 Task: Find connections with filter location Mayen with filter topic #Socialmediaadvertisingwith filter profile language Spanish with filter current company Honda Motorcycle & Scooter India Pvt. Ltd. with filter school Thakur Institute of Management Studies and Research with filter industry Bed-and-Breakfasts, Hostels, Homestays with filter service category Nonprofit Consulting with filter keywords title Title Researcher
Action: Mouse moved to (515, 51)
Screenshot: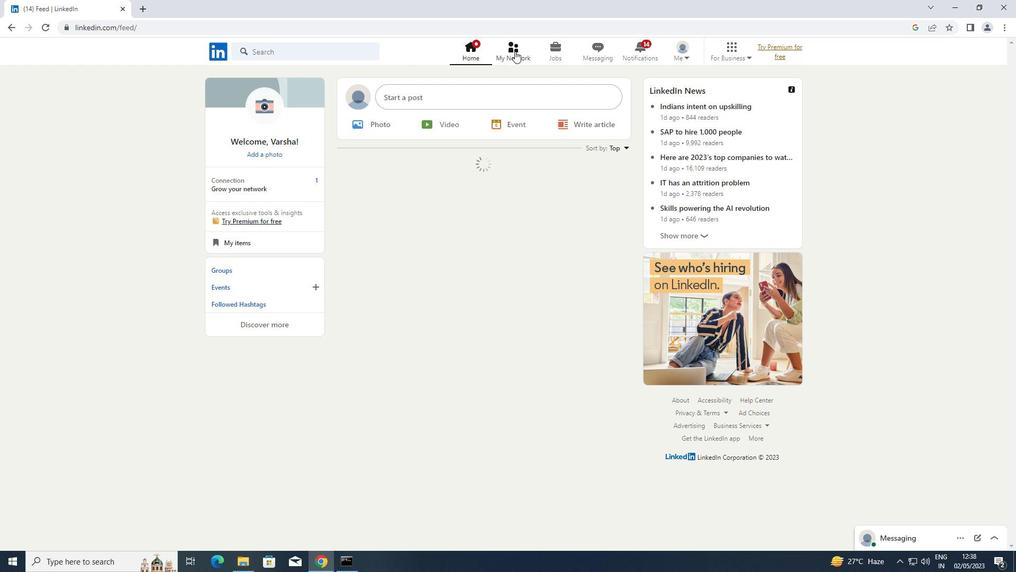 
Action: Mouse pressed left at (515, 51)
Screenshot: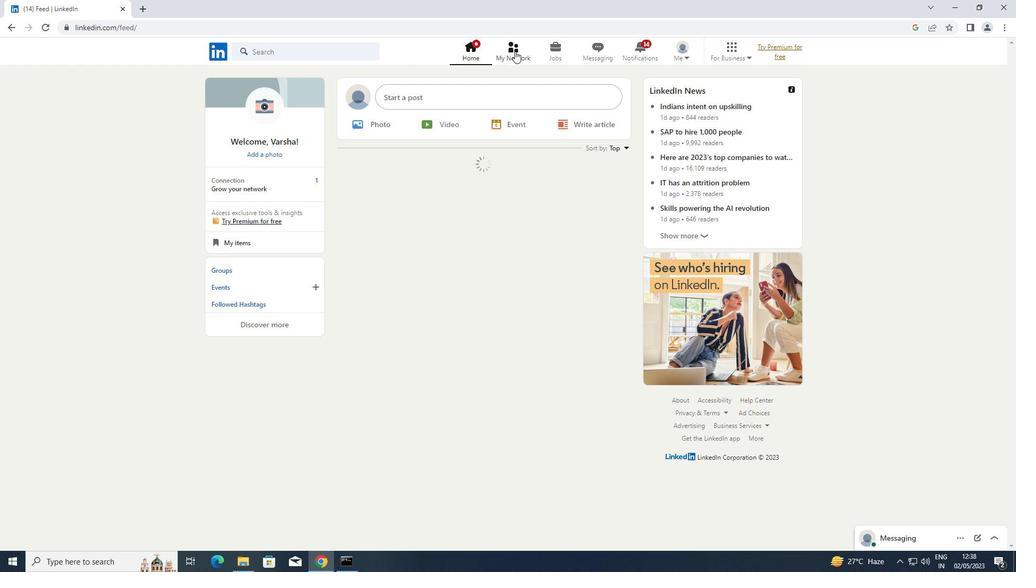 
Action: Mouse moved to (251, 114)
Screenshot: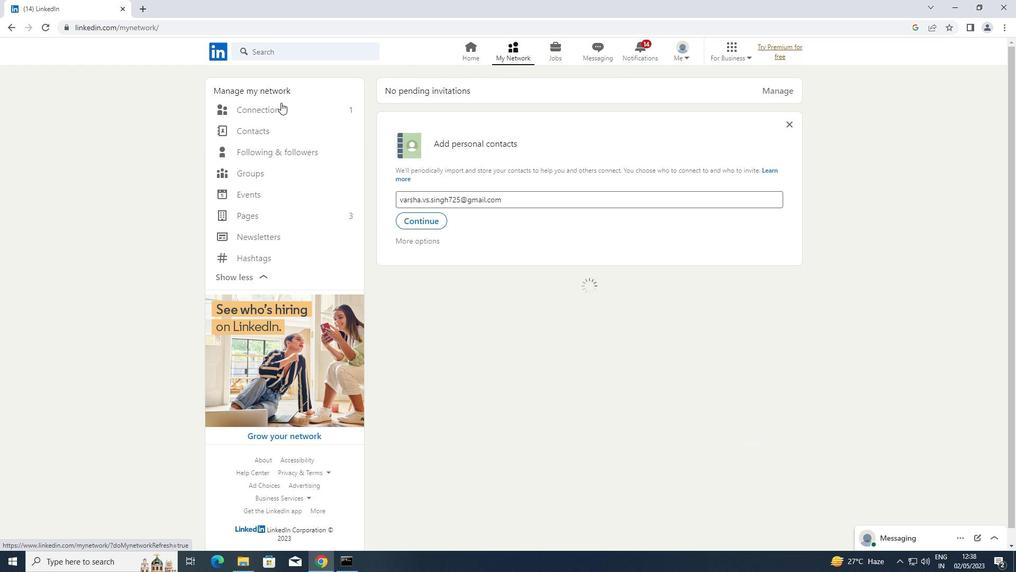 
Action: Mouse pressed left at (251, 114)
Screenshot: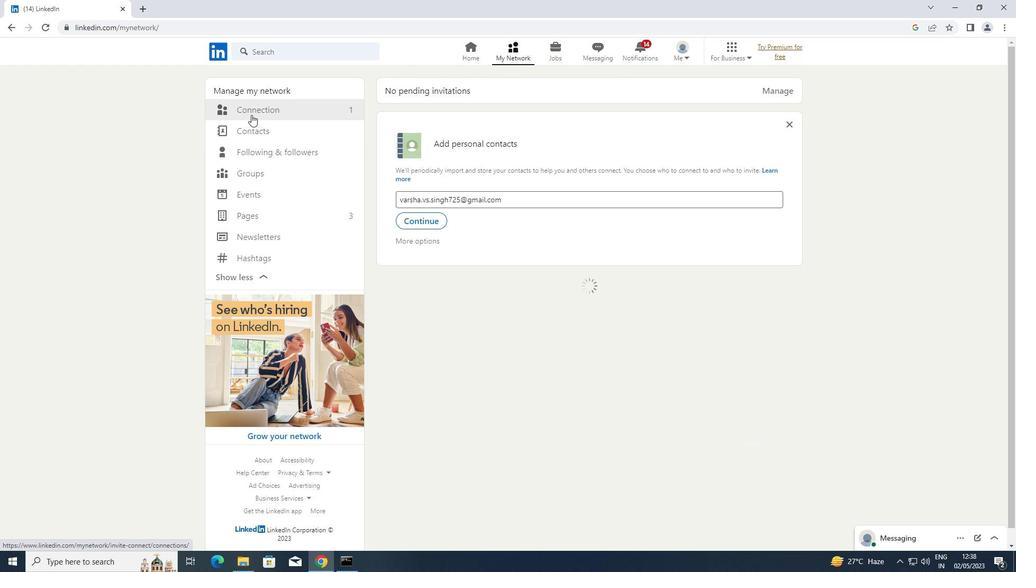 
Action: Mouse moved to (595, 109)
Screenshot: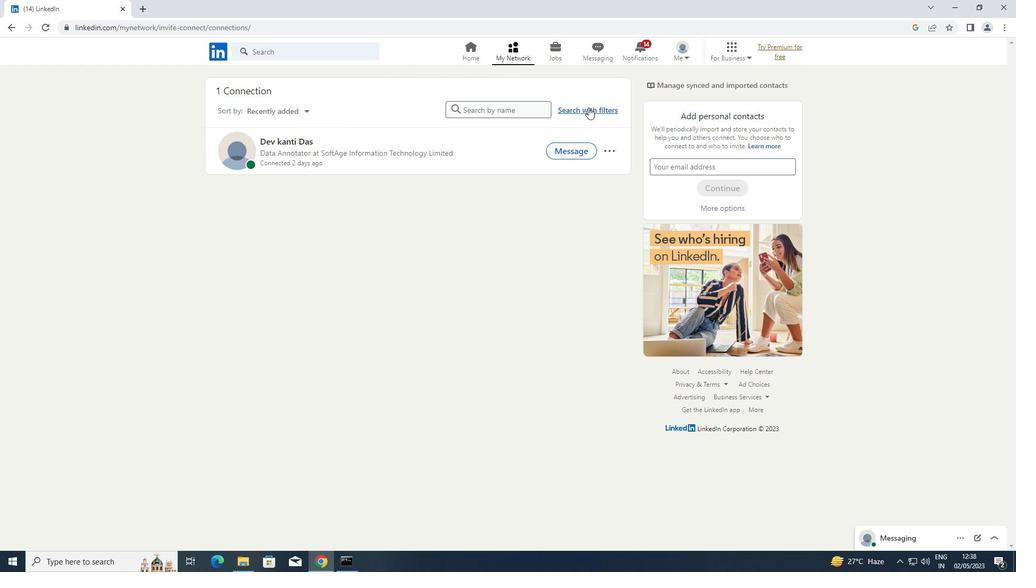 
Action: Mouse pressed left at (595, 109)
Screenshot: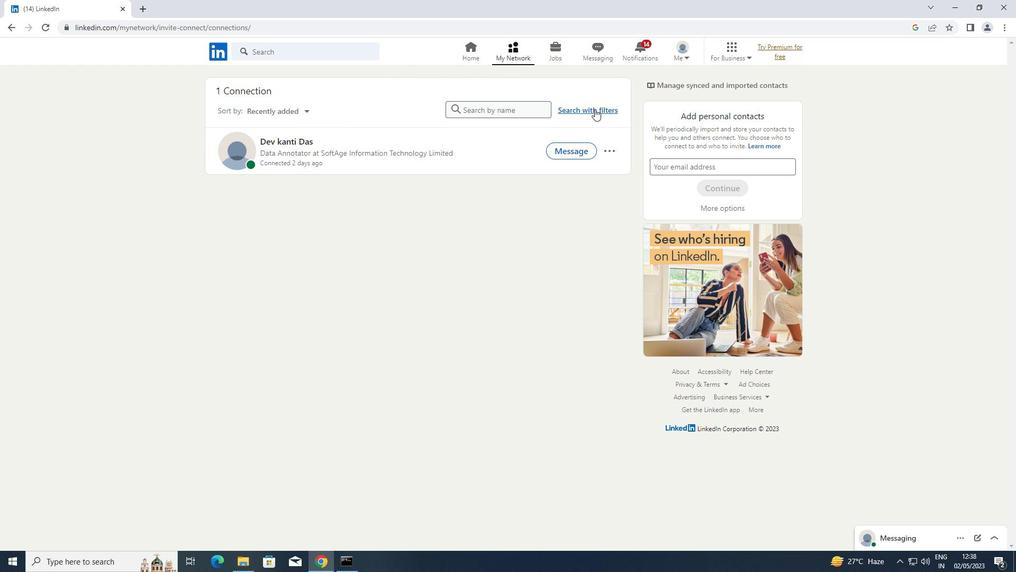 
Action: Mouse moved to (536, 78)
Screenshot: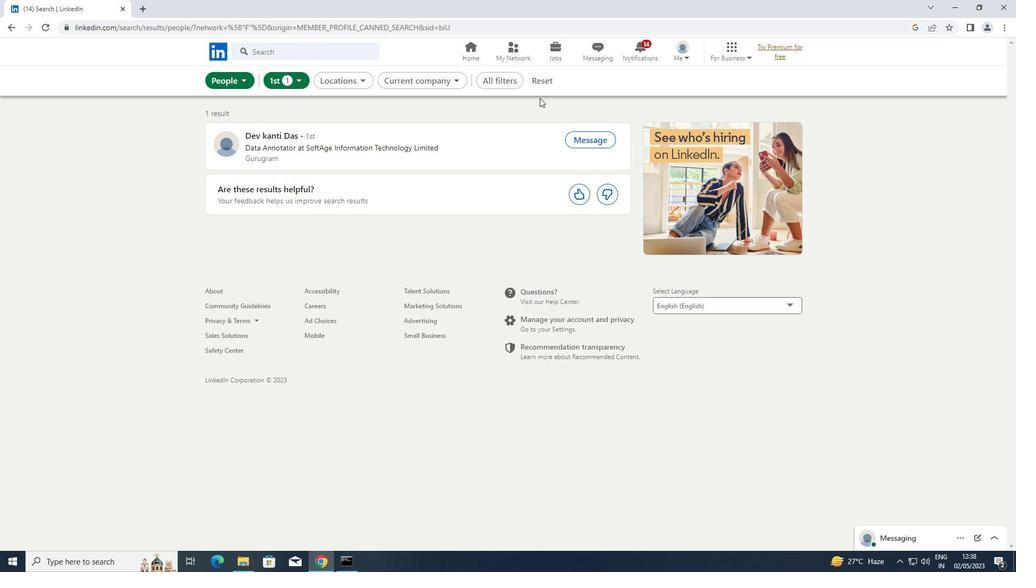 
Action: Mouse pressed left at (536, 78)
Screenshot: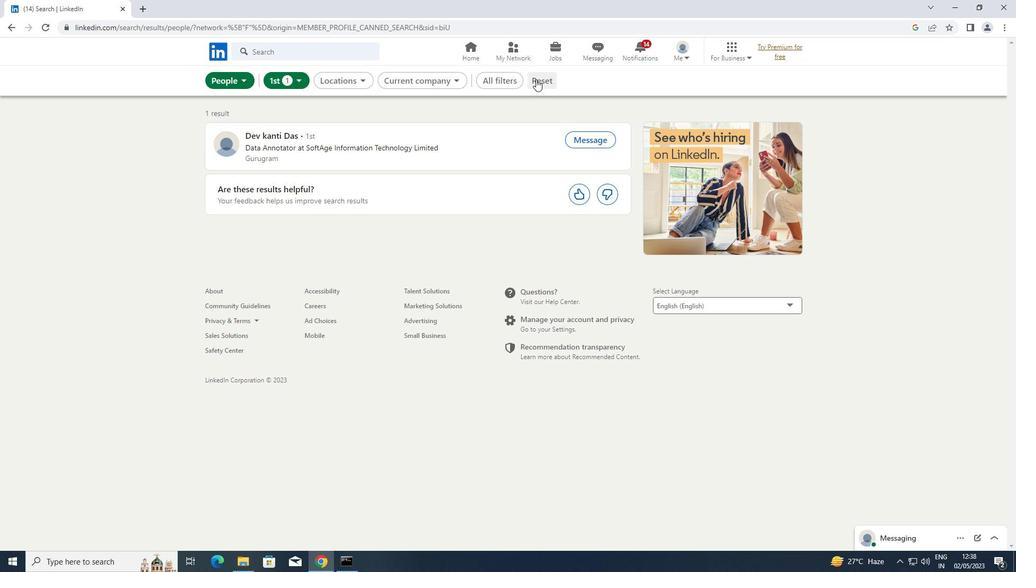 
Action: Mouse moved to (534, 78)
Screenshot: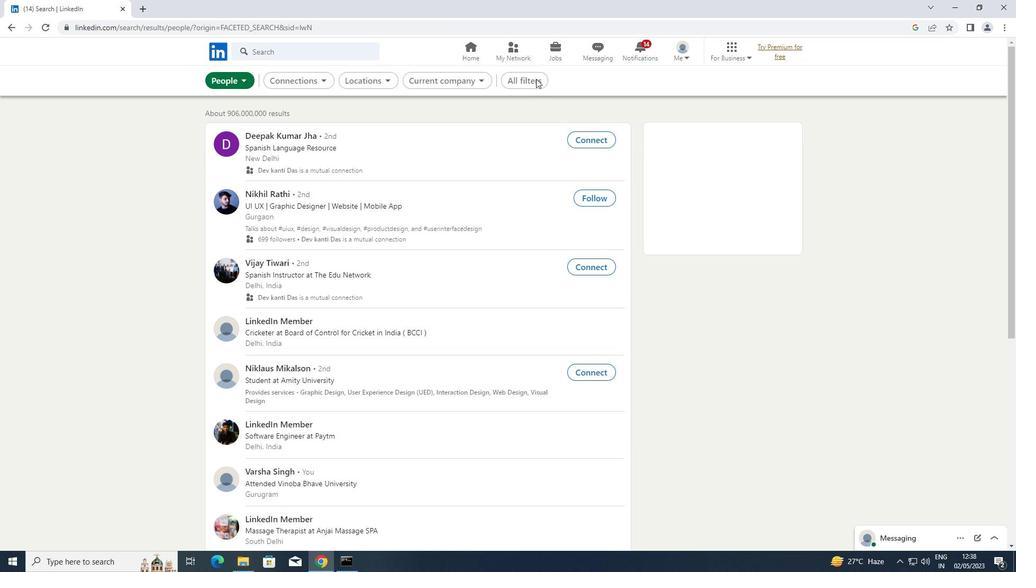 
Action: Mouse pressed left at (534, 78)
Screenshot: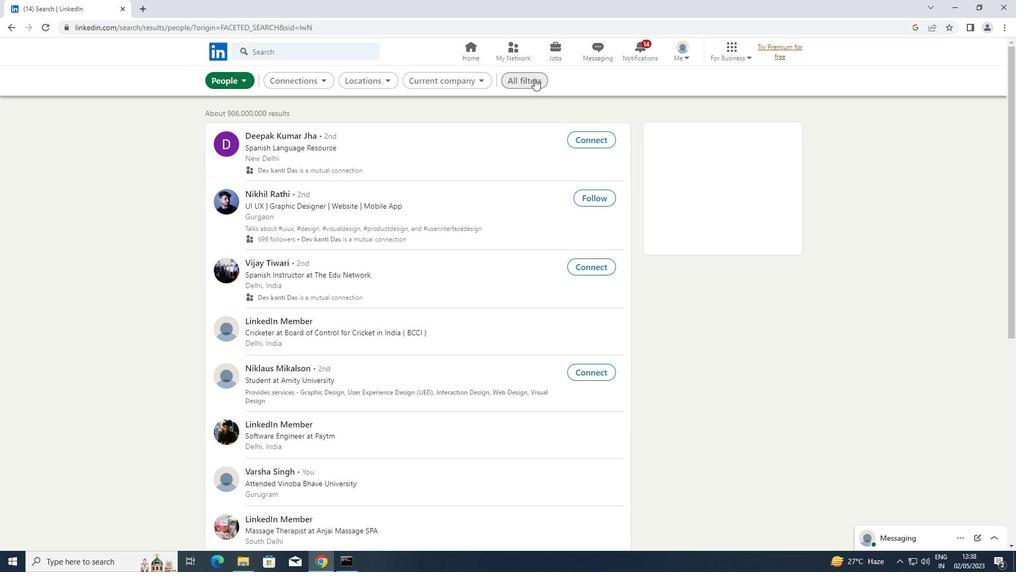 
Action: Mouse moved to (809, 226)
Screenshot: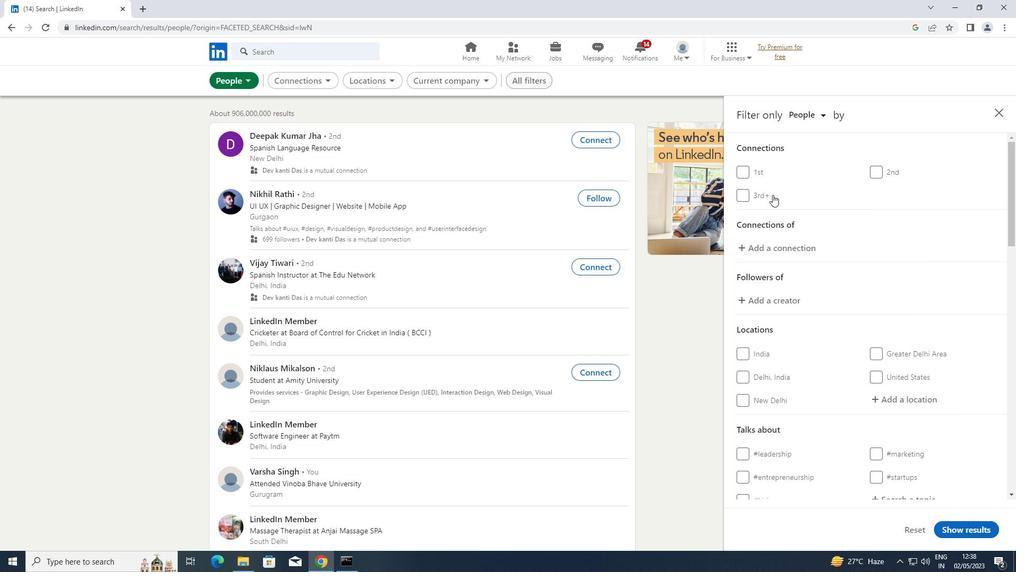 
Action: Mouse scrolled (809, 225) with delta (0, 0)
Screenshot: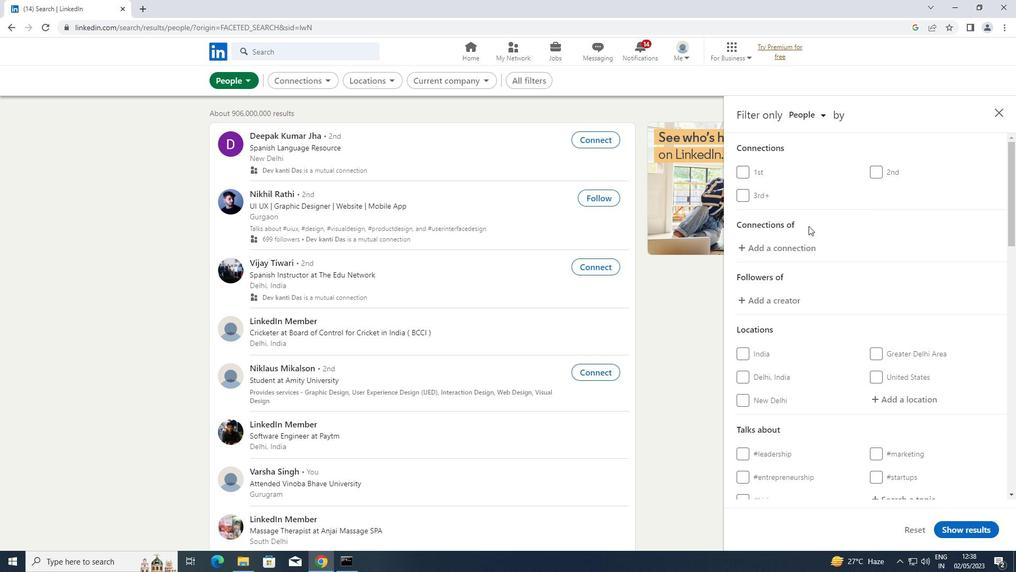 
Action: Mouse scrolled (809, 225) with delta (0, 0)
Screenshot: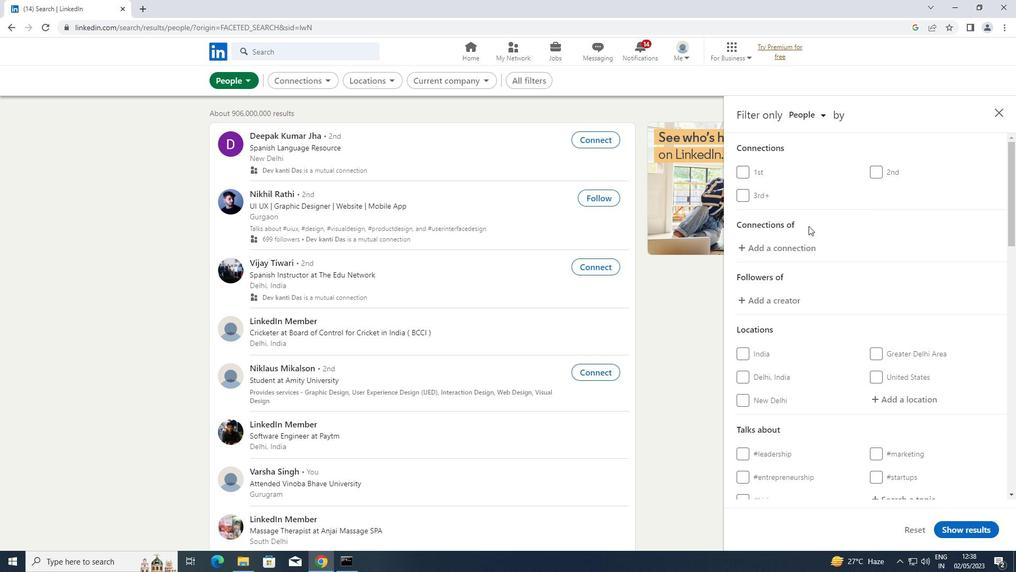 
Action: Mouse moved to (903, 293)
Screenshot: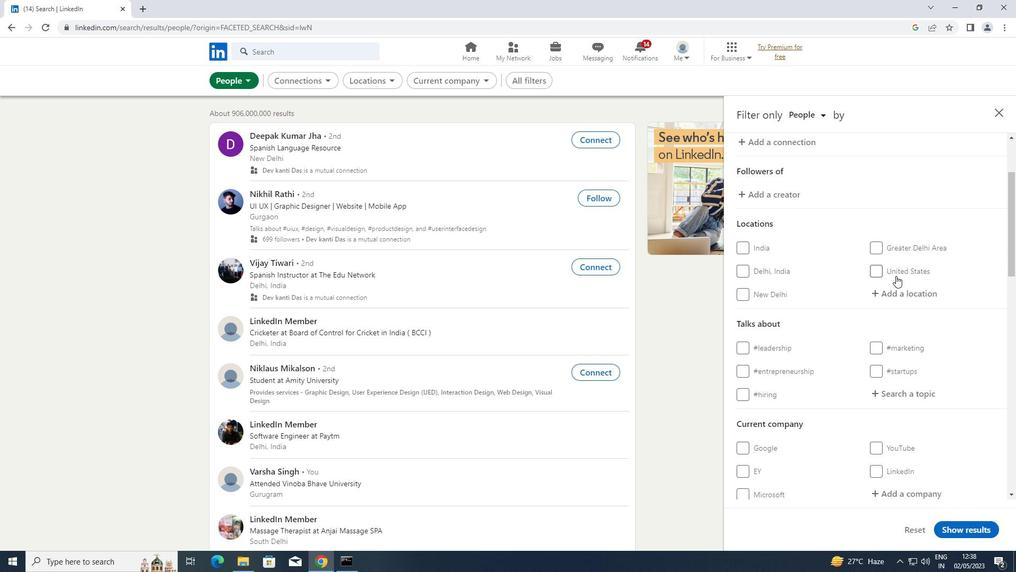 
Action: Mouse pressed left at (903, 293)
Screenshot: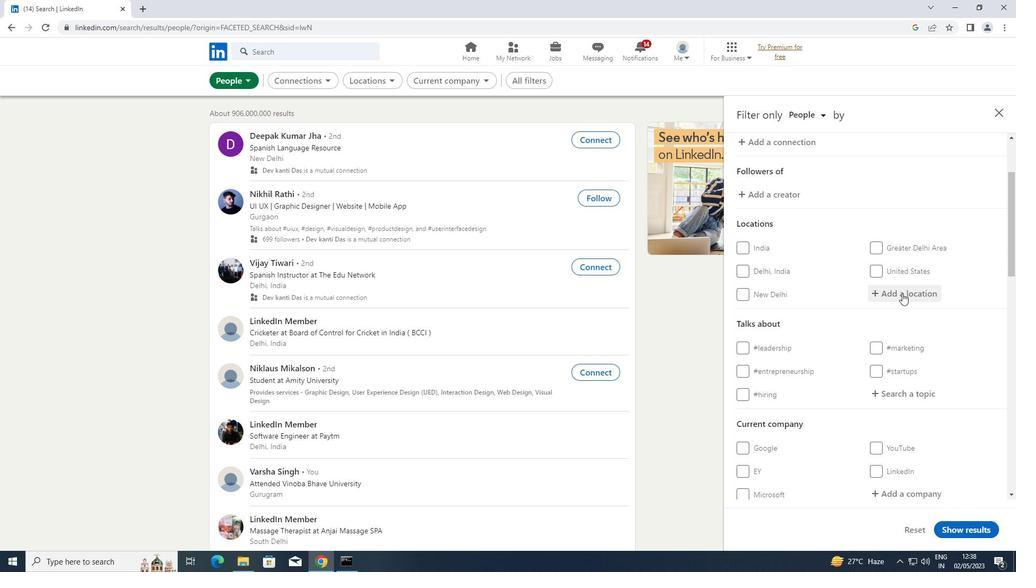 
Action: Key pressed <Key.shift>MAYEN<Key.enter>
Screenshot: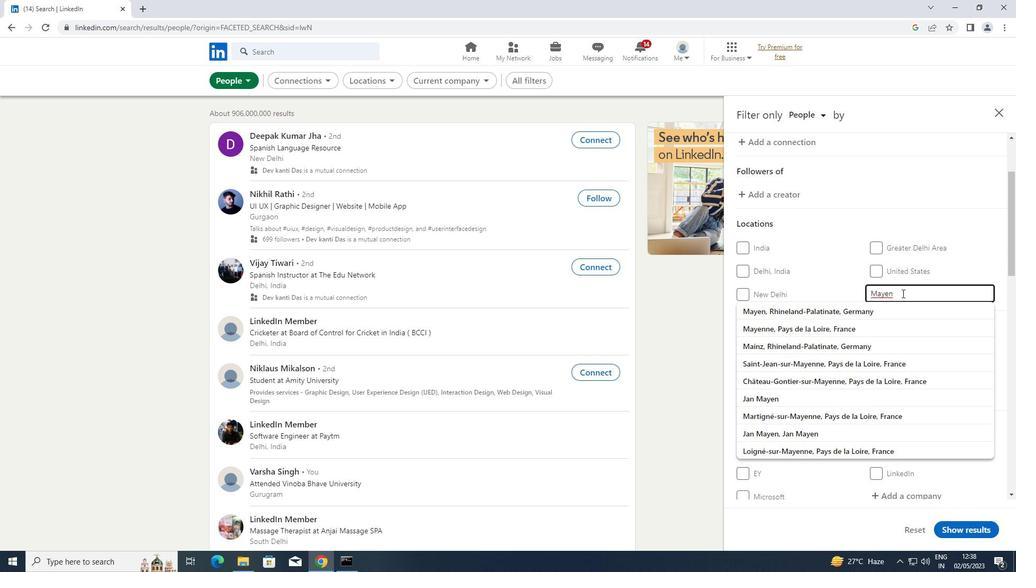 
Action: Mouse moved to (843, 276)
Screenshot: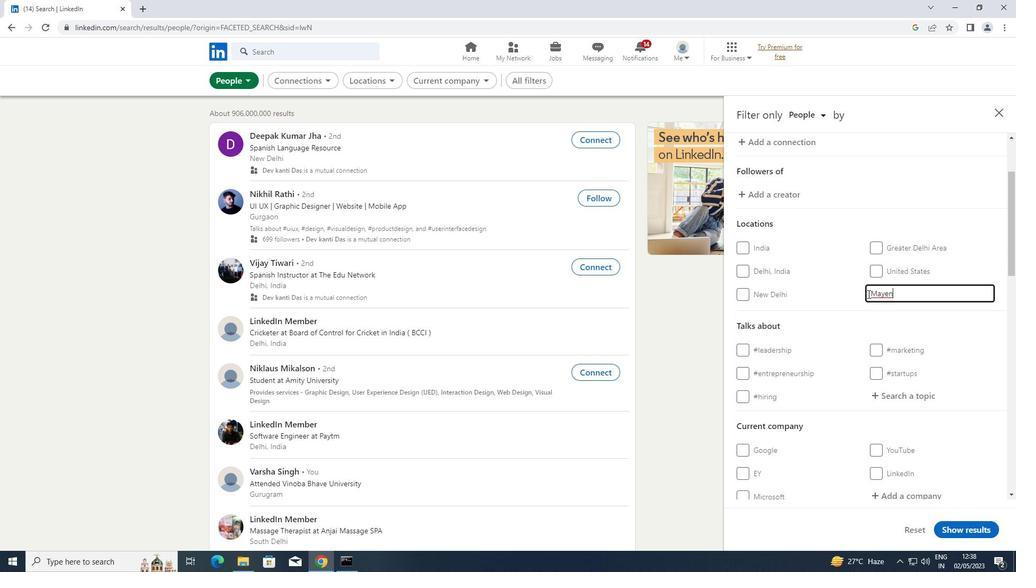 
Action: Mouse scrolled (843, 275) with delta (0, 0)
Screenshot: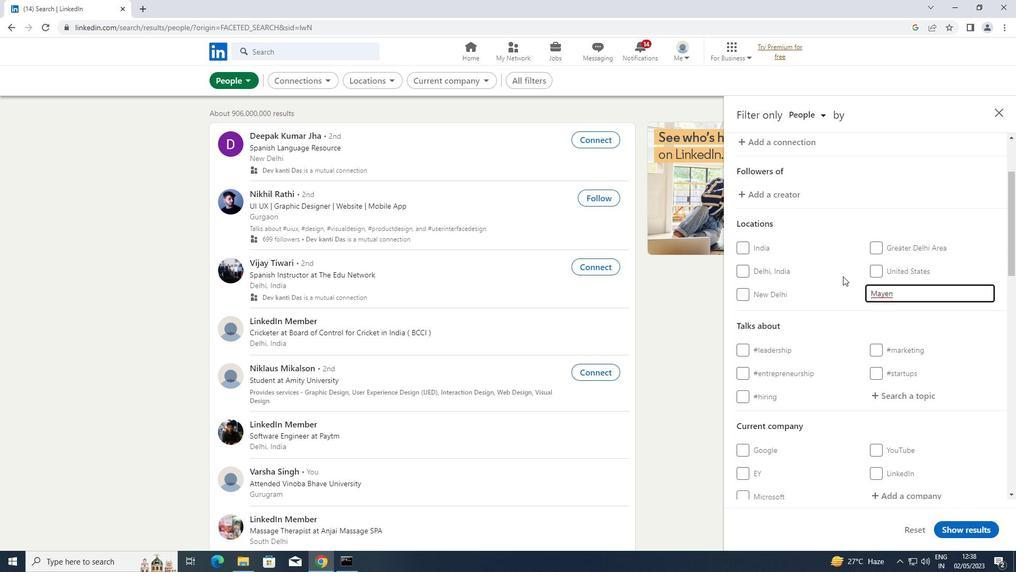 
Action: Mouse scrolled (843, 275) with delta (0, 0)
Screenshot: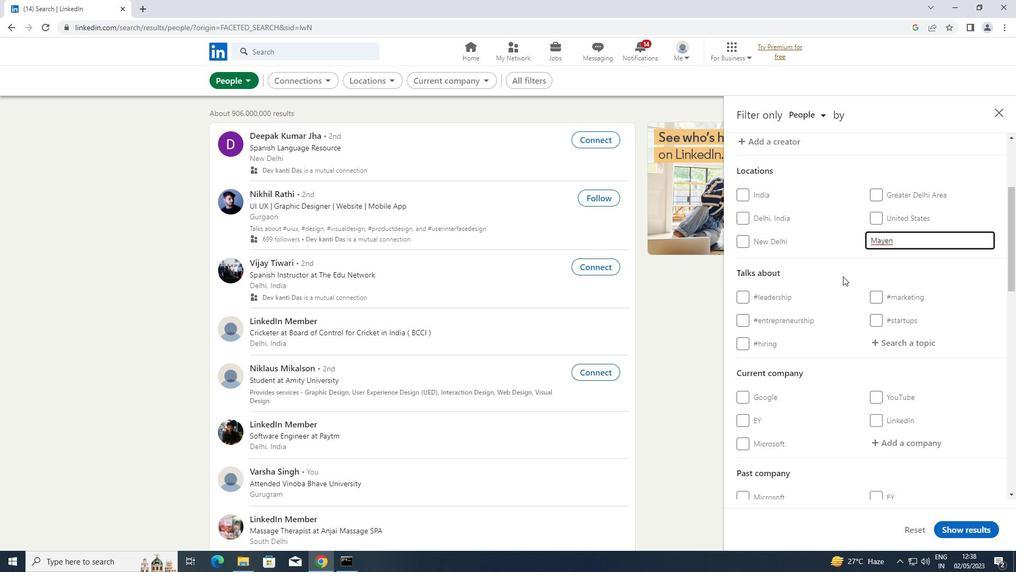
Action: Mouse scrolled (843, 275) with delta (0, 0)
Screenshot: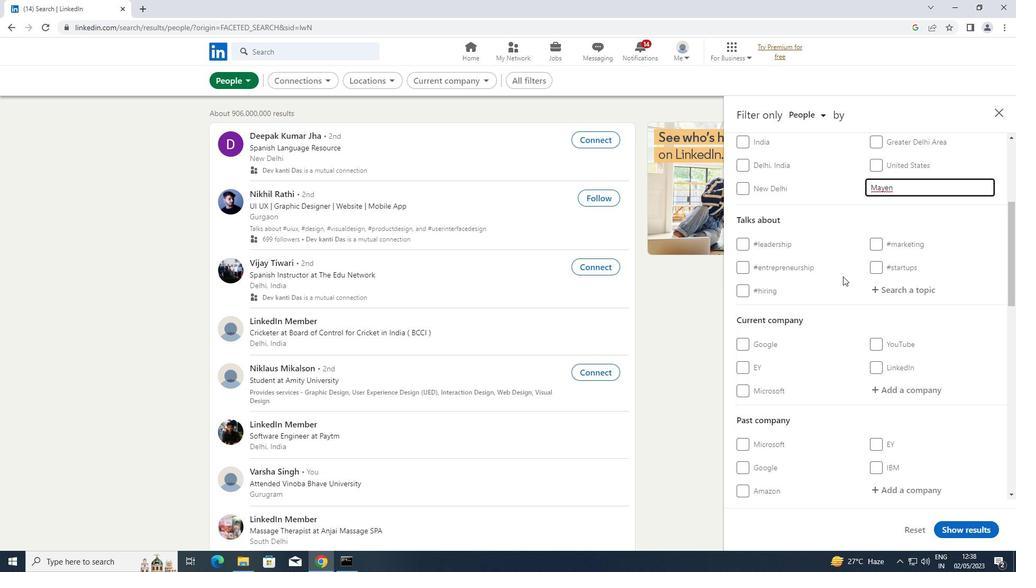 
Action: Mouse moved to (922, 233)
Screenshot: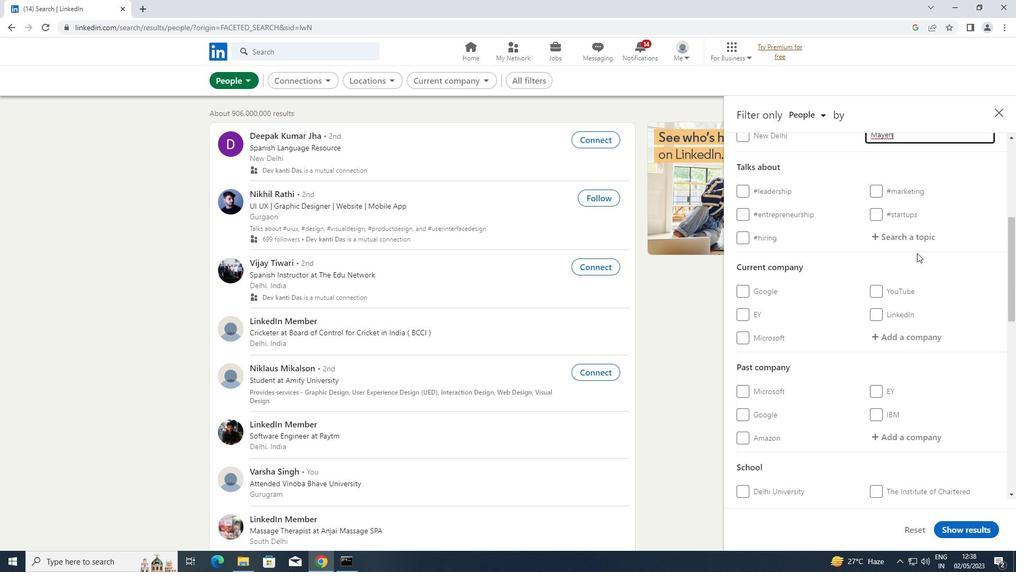 
Action: Mouse pressed left at (922, 233)
Screenshot: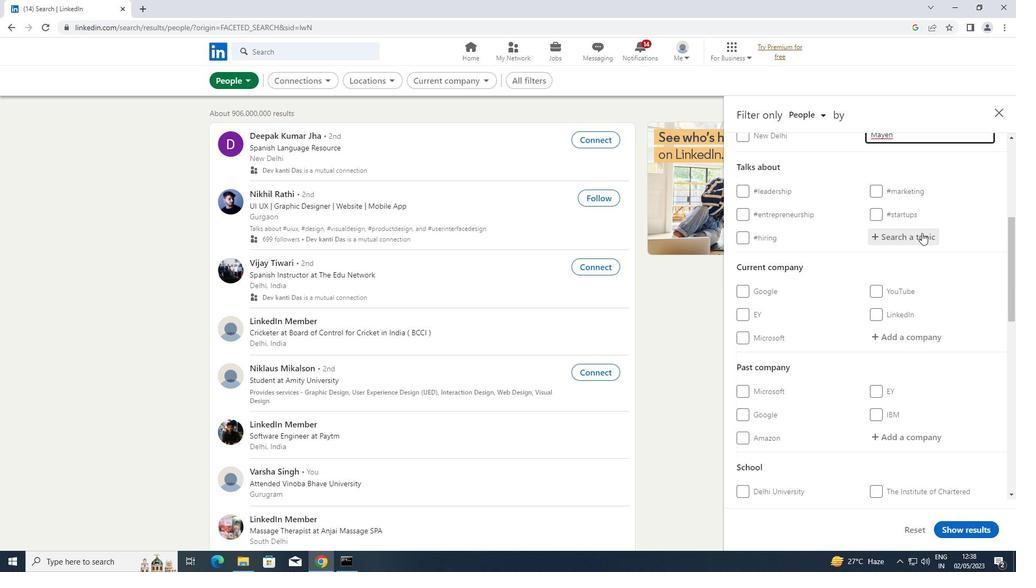 
Action: Key pressed SOCIALMEDIAADVERTI
Screenshot: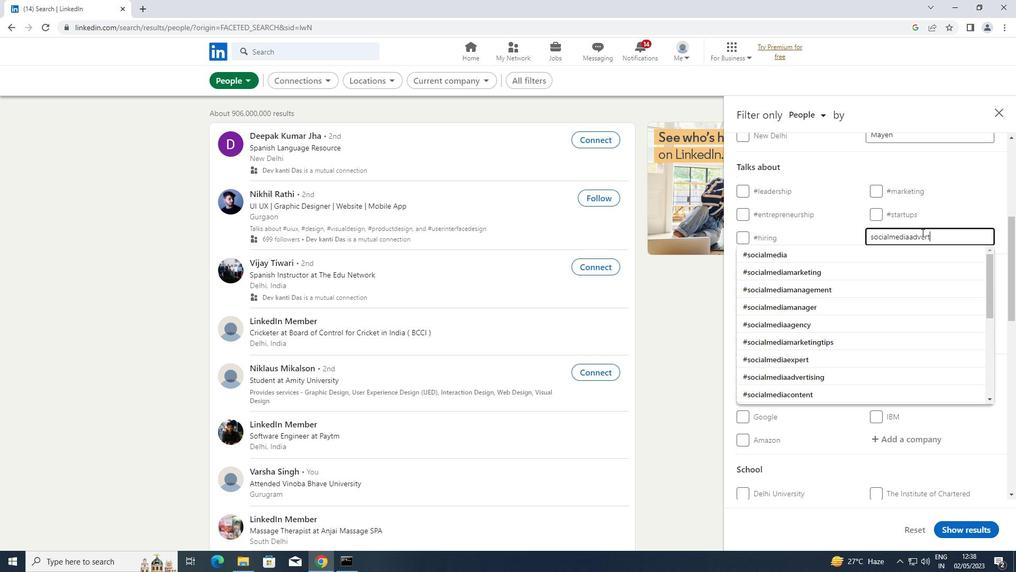 
Action: Mouse moved to (815, 250)
Screenshot: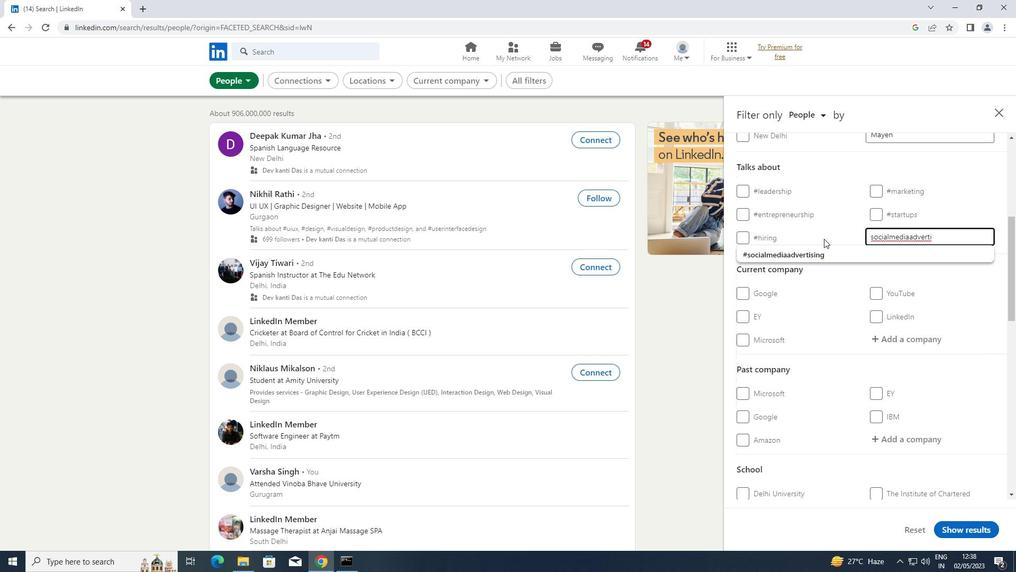 
Action: Mouse pressed left at (815, 250)
Screenshot: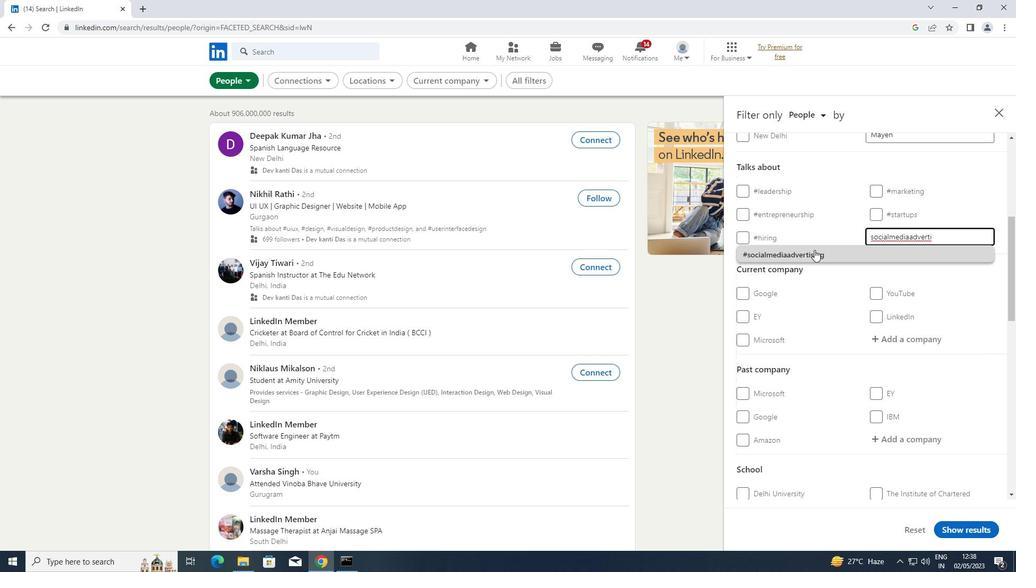 
Action: Mouse moved to (815, 250)
Screenshot: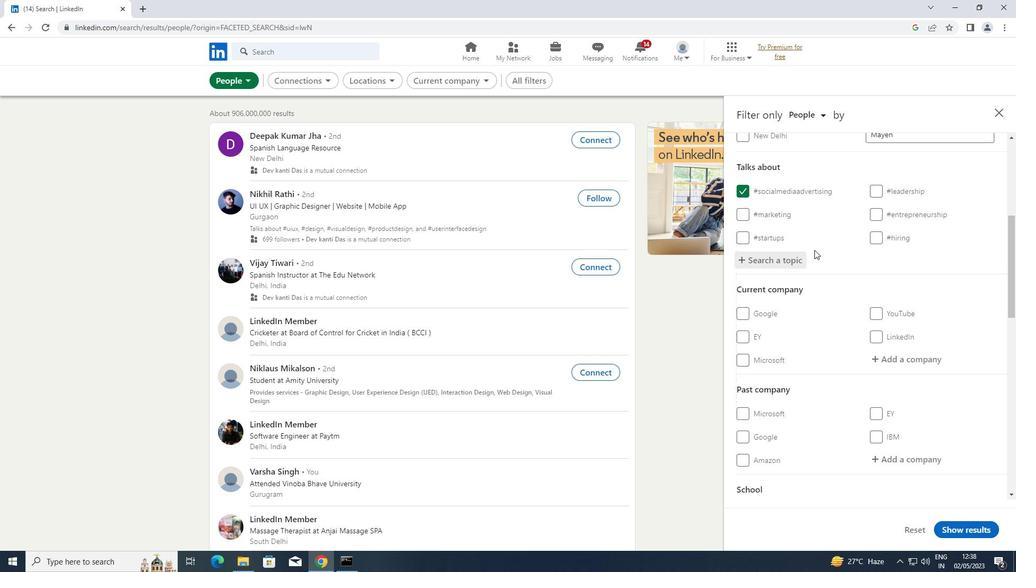 
Action: Mouse scrolled (815, 249) with delta (0, 0)
Screenshot: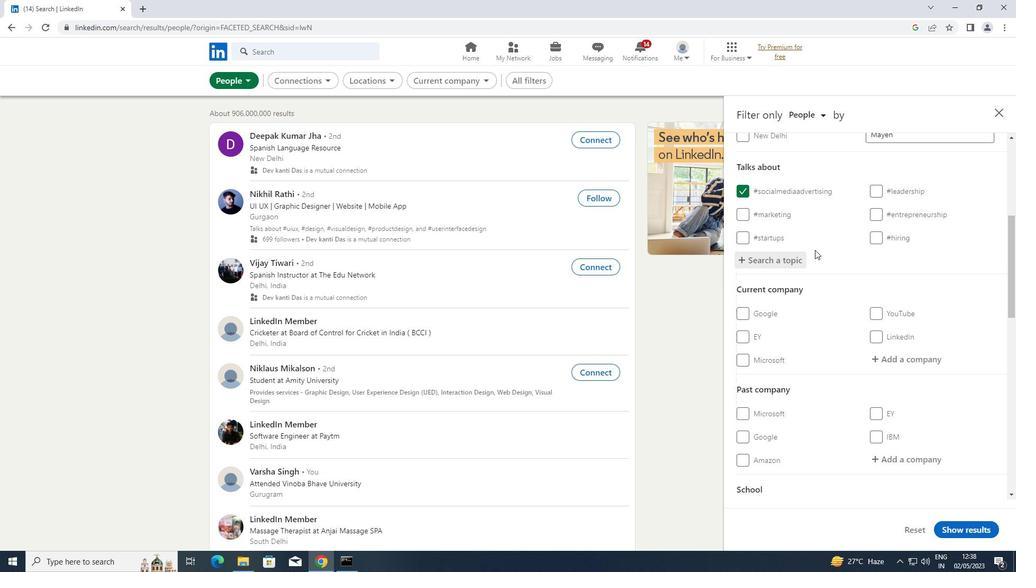
Action: Mouse scrolled (815, 249) with delta (0, 0)
Screenshot: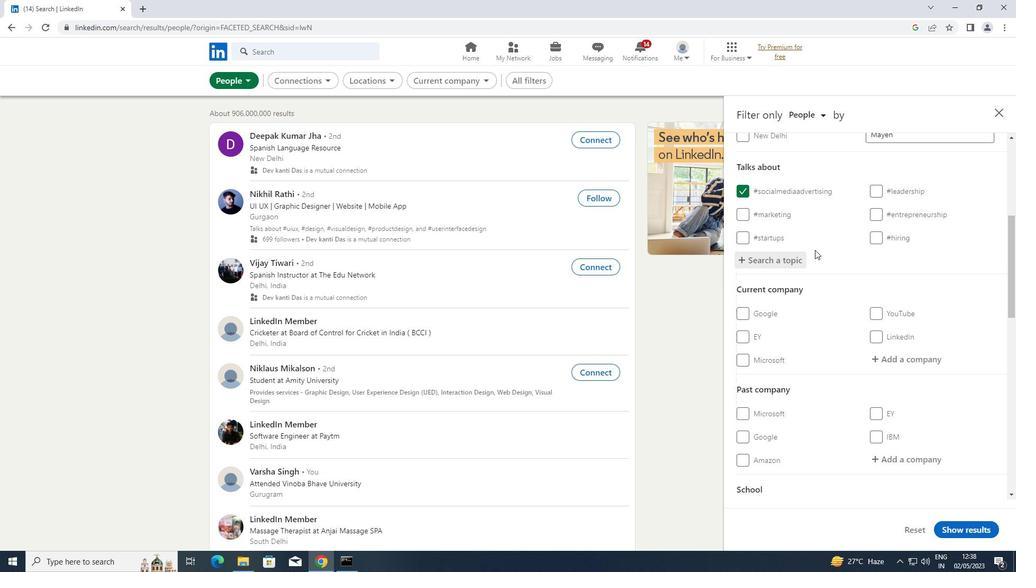 
Action: Mouse scrolled (815, 249) with delta (0, 0)
Screenshot: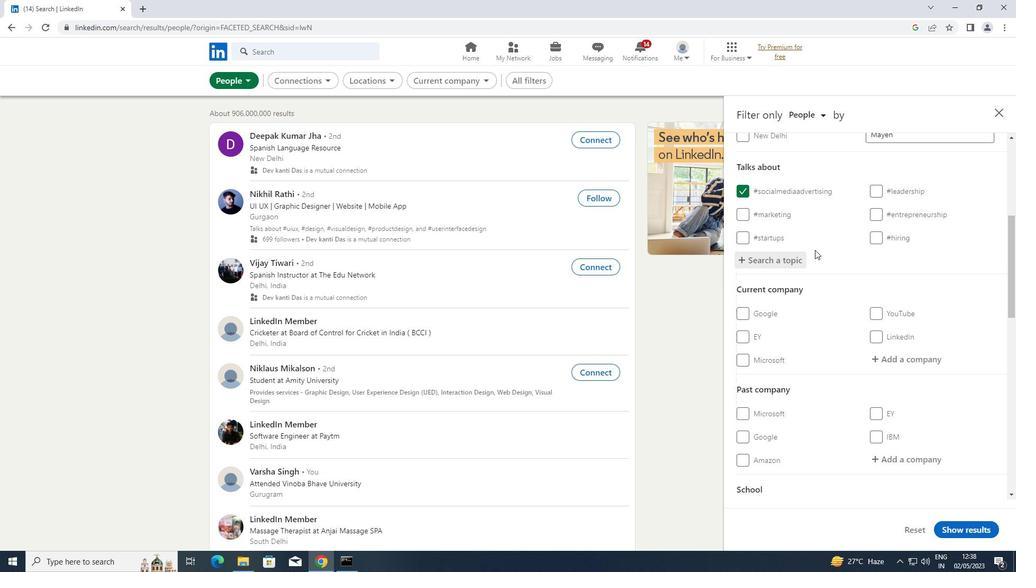 
Action: Mouse scrolled (815, 249) with delta (0, 0)
Screenshot: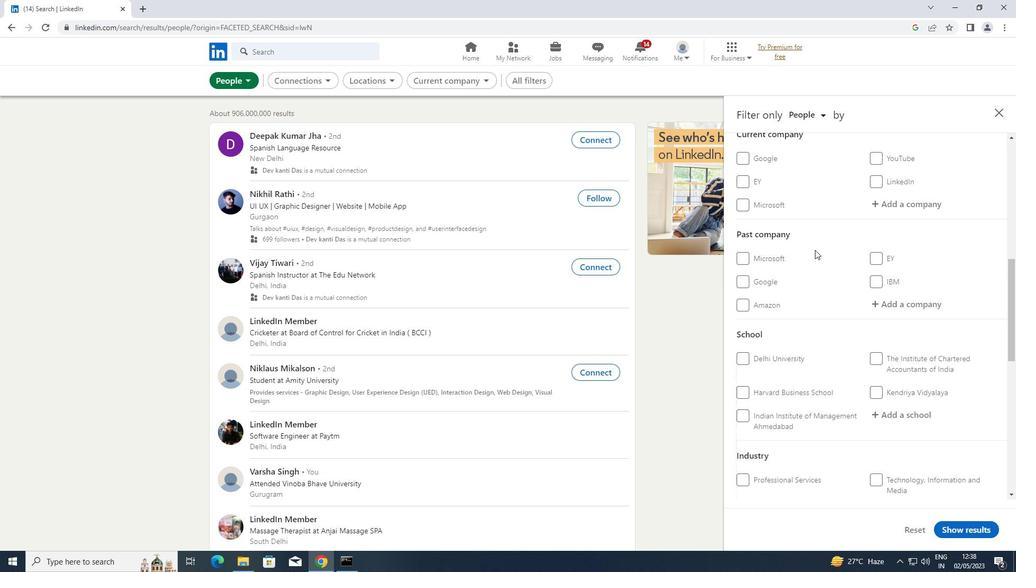 
Action: Mouse scrolled (815, 249) with delta (0, 0)
Screenshot: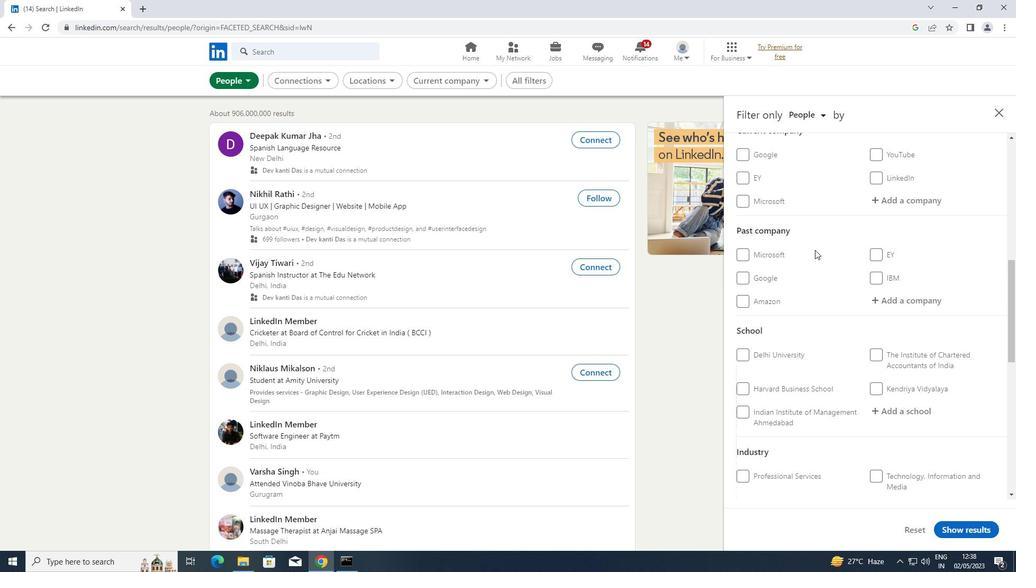 
Action: Mouse scrolled (815, 249) with delta (0, 0)
Screenshot: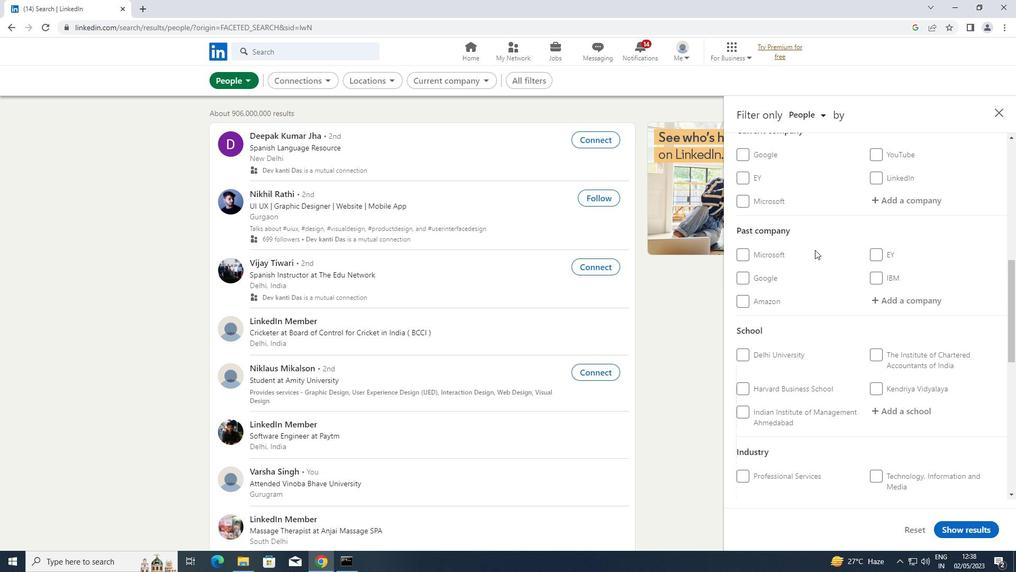 
Action: Mouse scrolled (815, 249) with delta (0, 0)
Screenshot: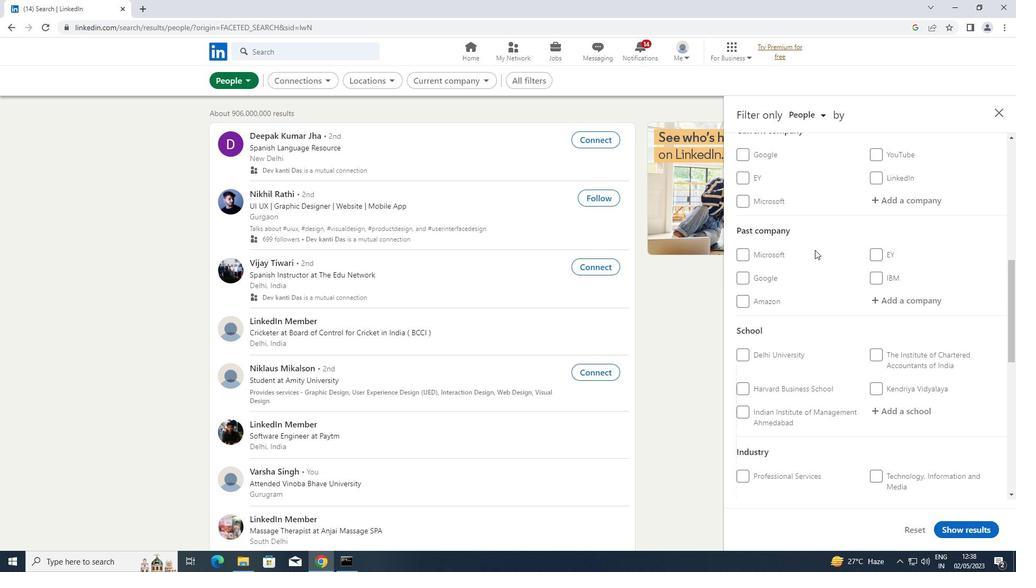 
Action: Mouse scrolled (815, 249) with delta (0, 0)
Screenshot: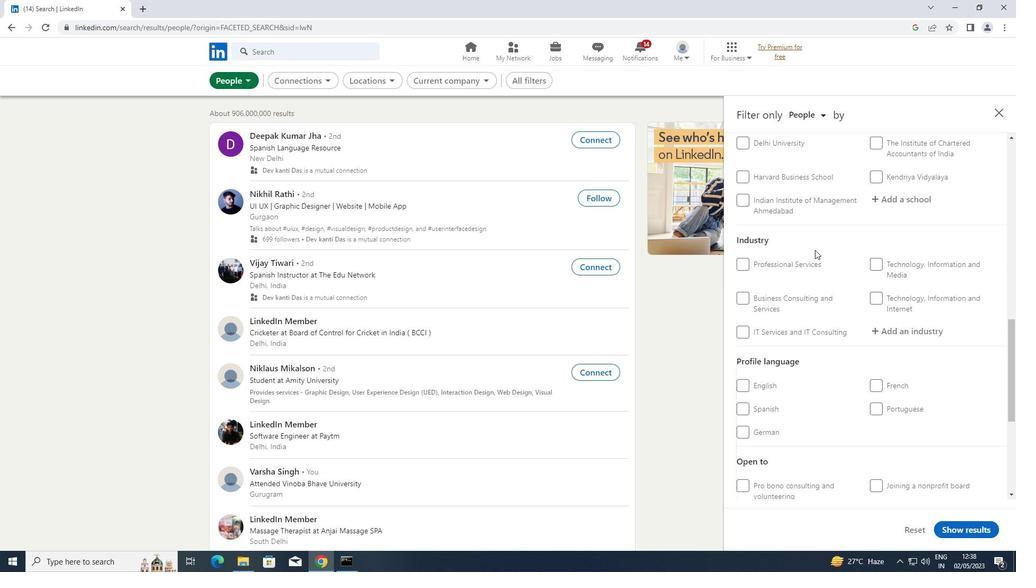 
Action: Mouse scrolled (815, 249) with delta (0, 0)
Screenshot: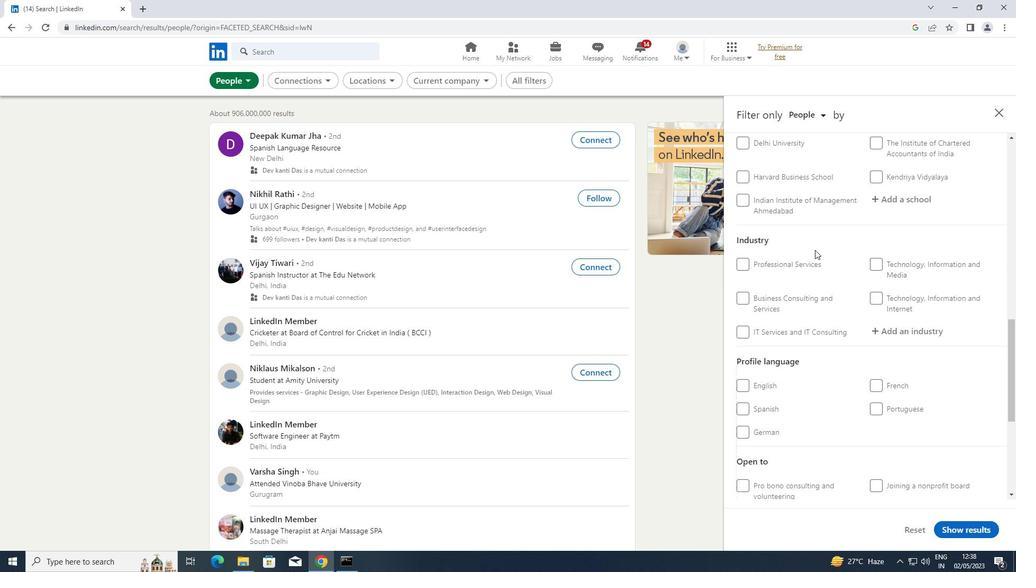 
Action: Mouse scrolled (815, 249) with delta (0, 0)
Screenshot: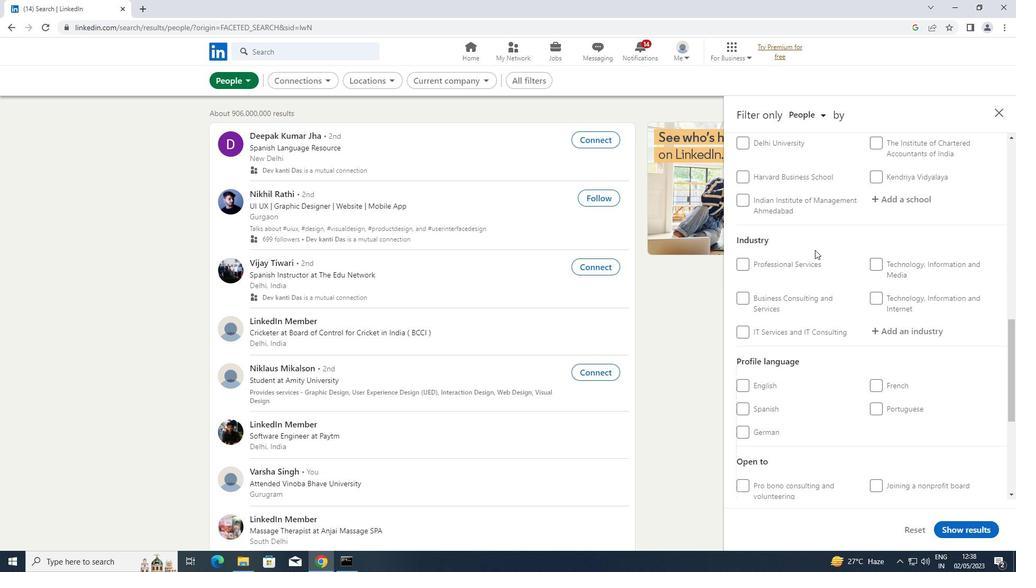 
Action: Mouse scrolled (815, 249) with delta (0, 0)
Screenshot: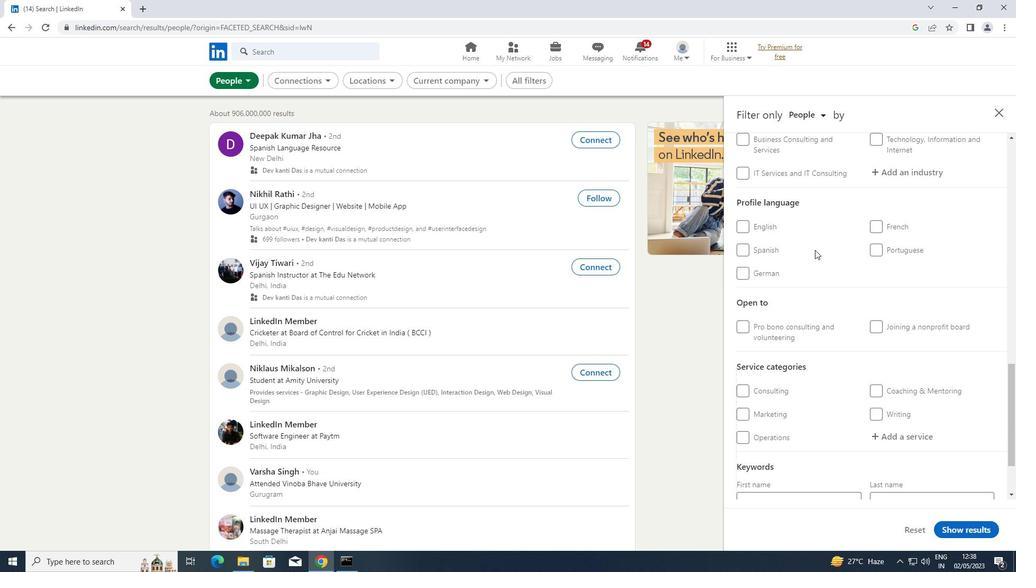 
Action: Mouse moved to (742, 195)
Screenshot: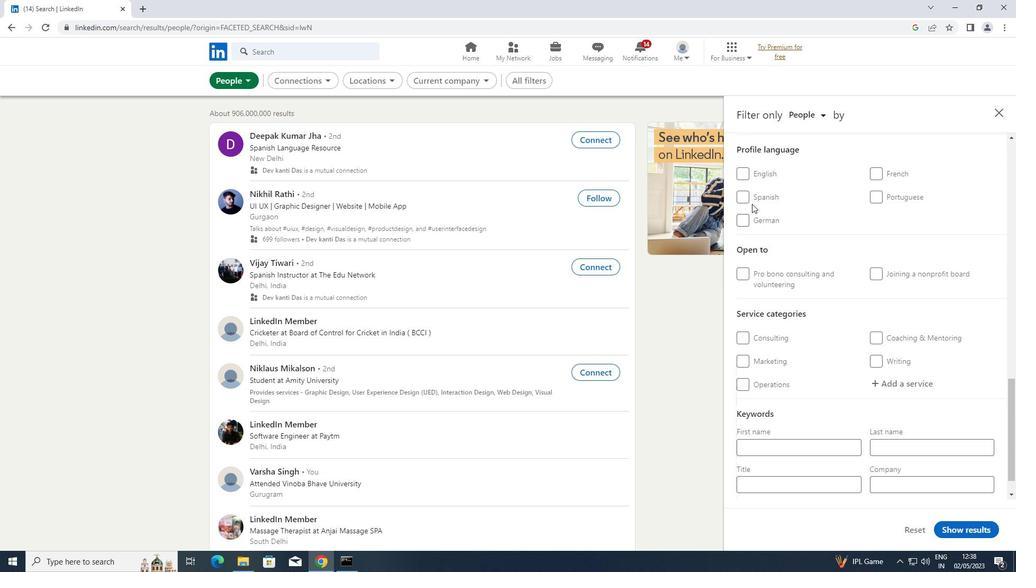 
Action: Mouse pressed left at (742, 195)
Screenshot: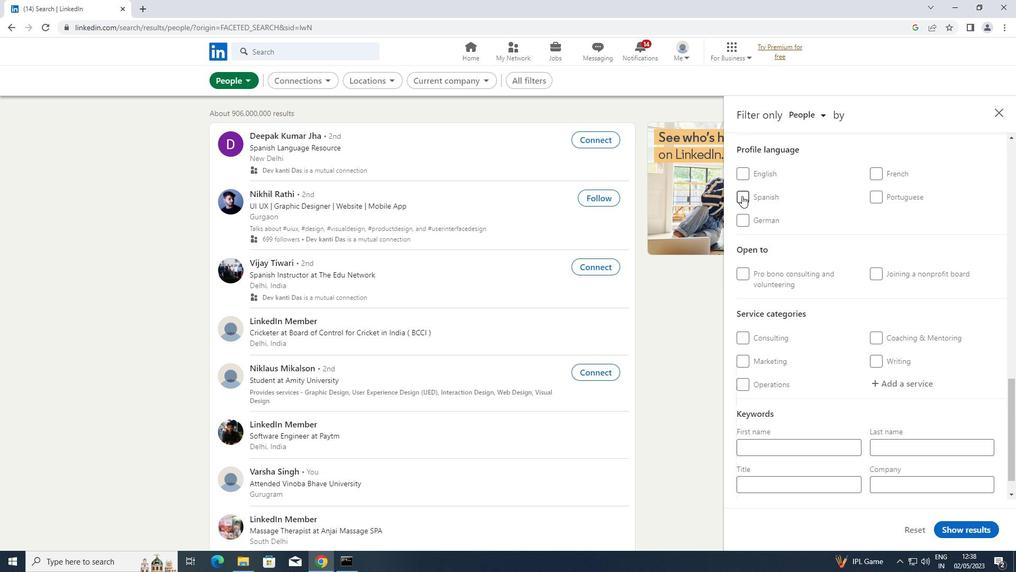 
Action: Mouse moved to (781, 201)
Screenshot: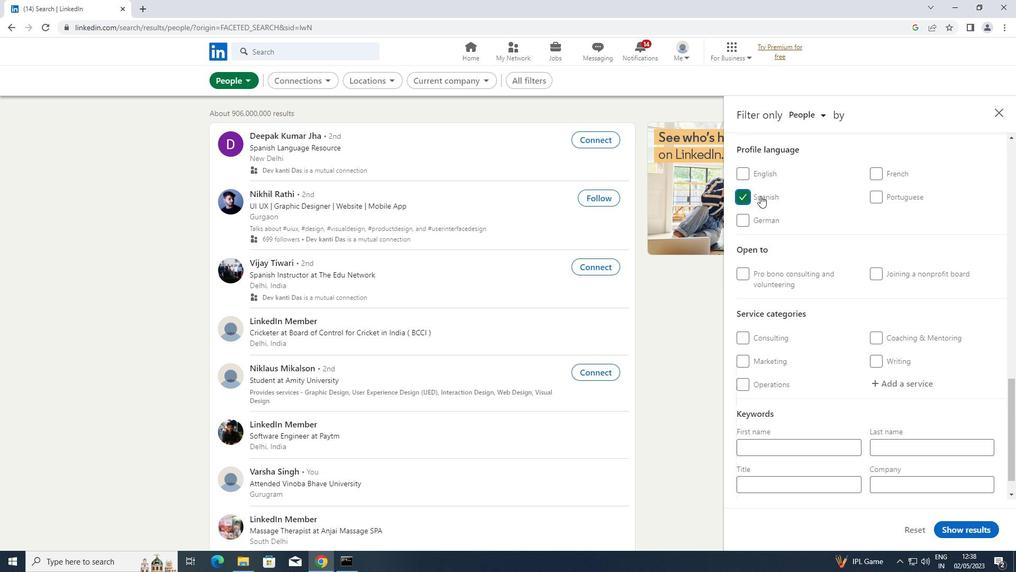 
Action: Mouse scrolled (781, 201) with delta (0, 0)
Screenshot: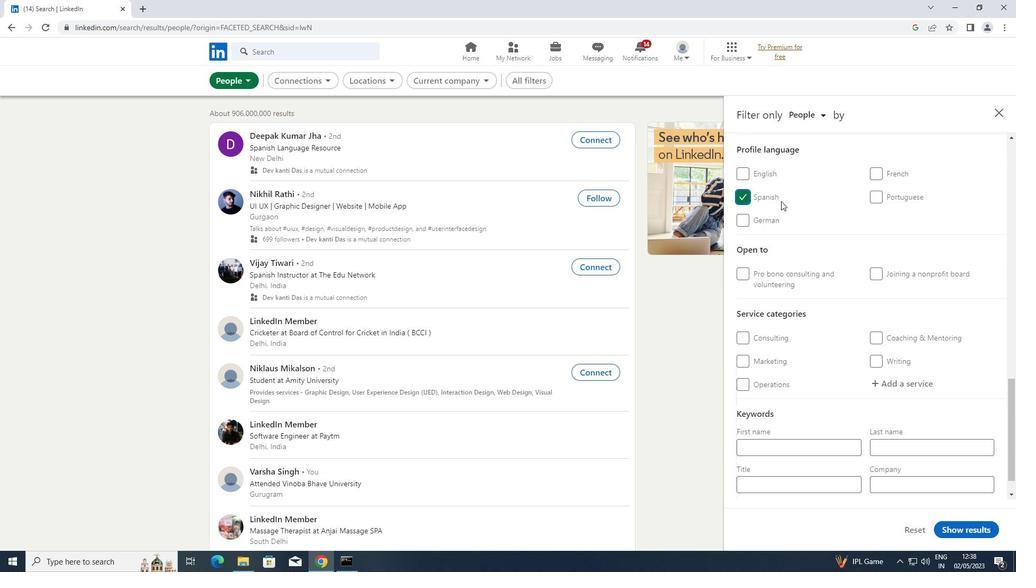 
Action: Mouse scrolled (781, 201) with delta (0, 0)
Screenshot: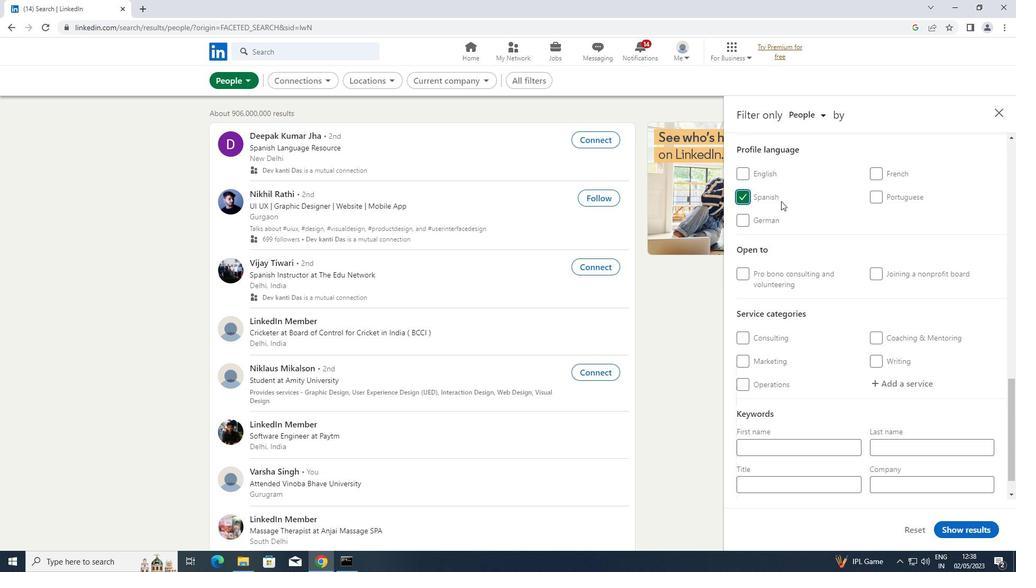 
Action: Mouse scrolled (781, 201) with delta (0, 0)
Screenshot: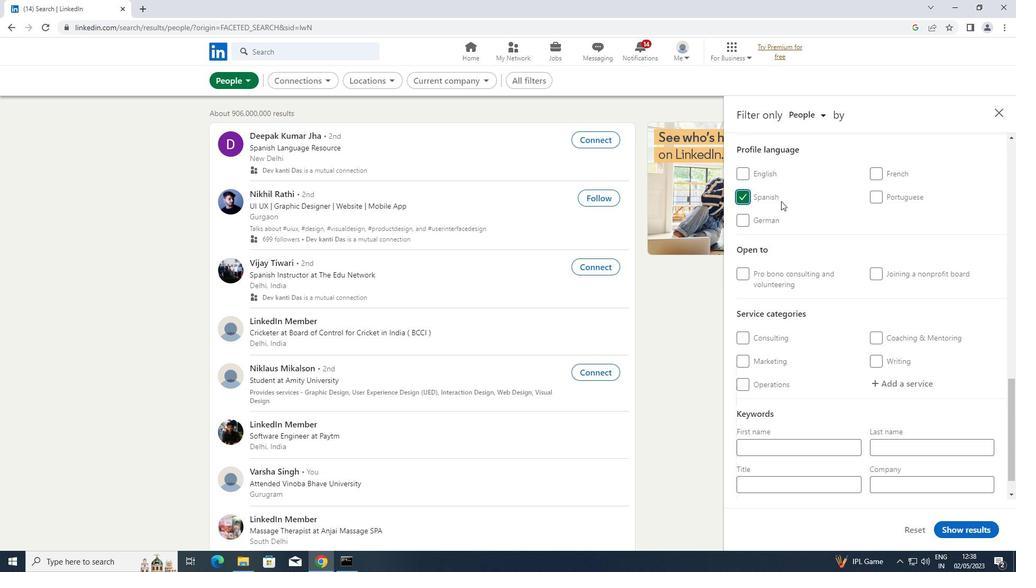 
Action: Mouse scrolled (781, 201) with delta (0, 0)
Screenshot: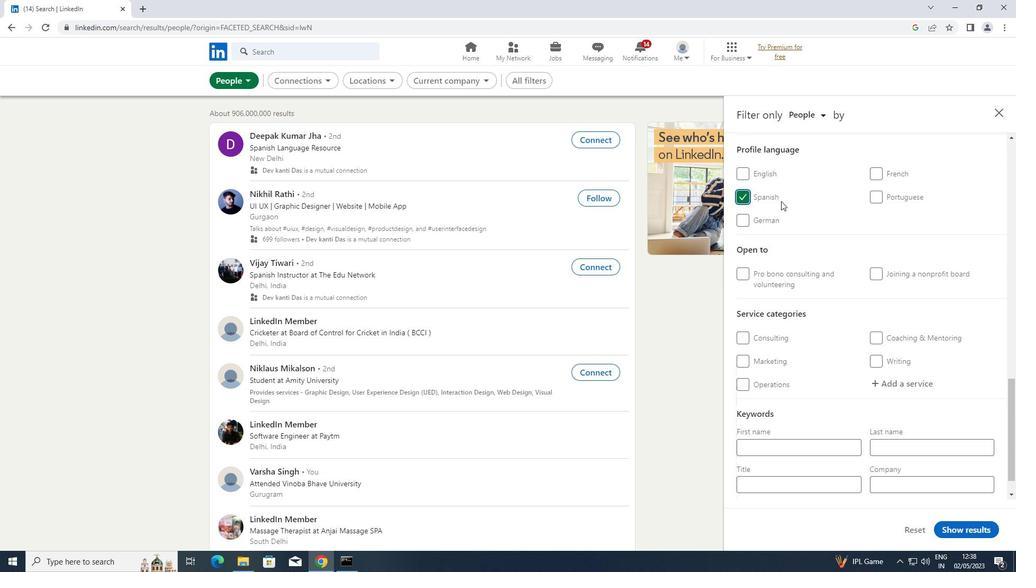 
Action: Mouse scrolled (781, 201) with delta (0, 0)
Screenshot: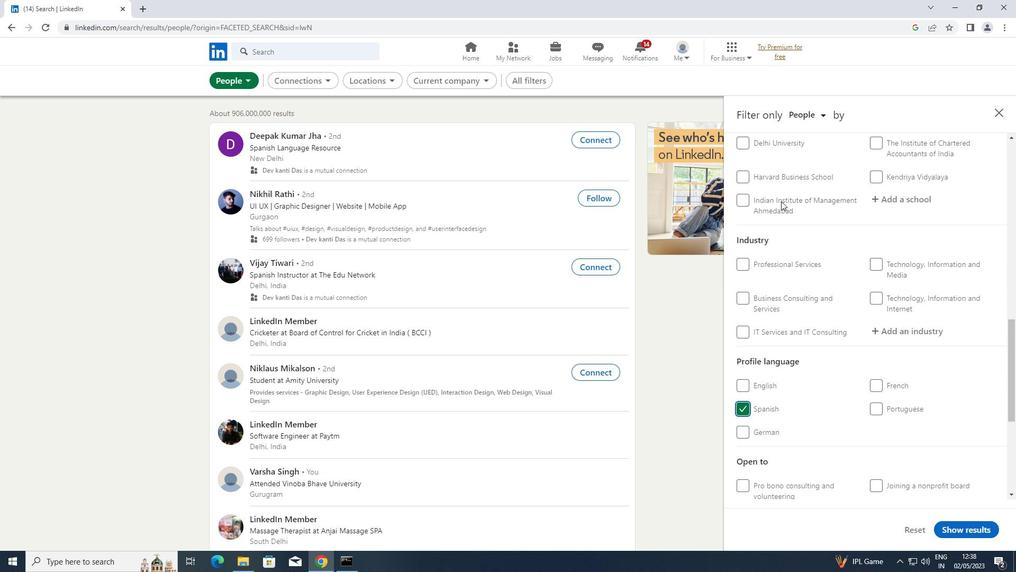 
Action: Mouse scrolled (781, 201) with delta (0, 0)
Screenshot: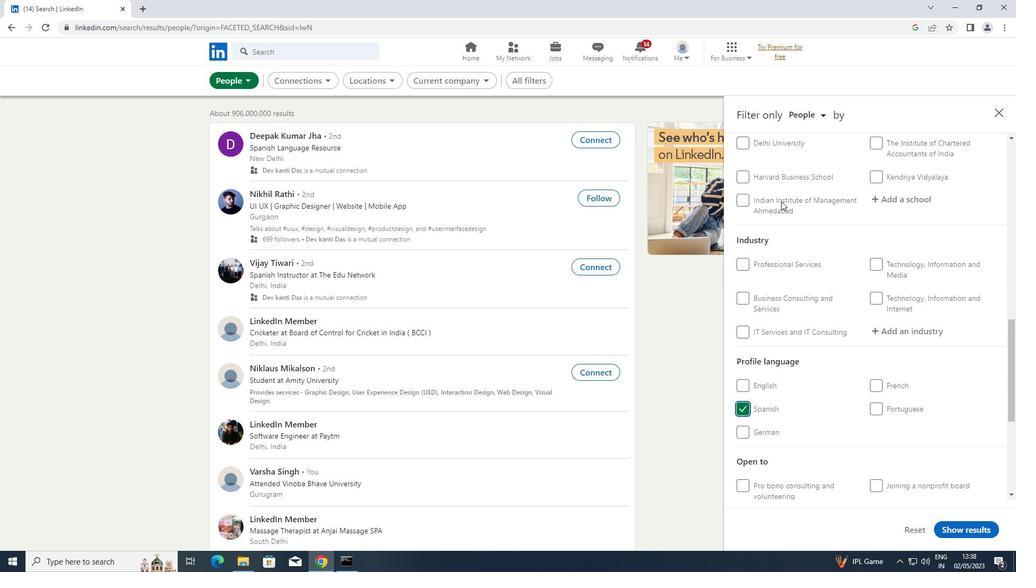 
Action: Mouse scrolled (781, 201) with delta (0, 0)
Screenshot: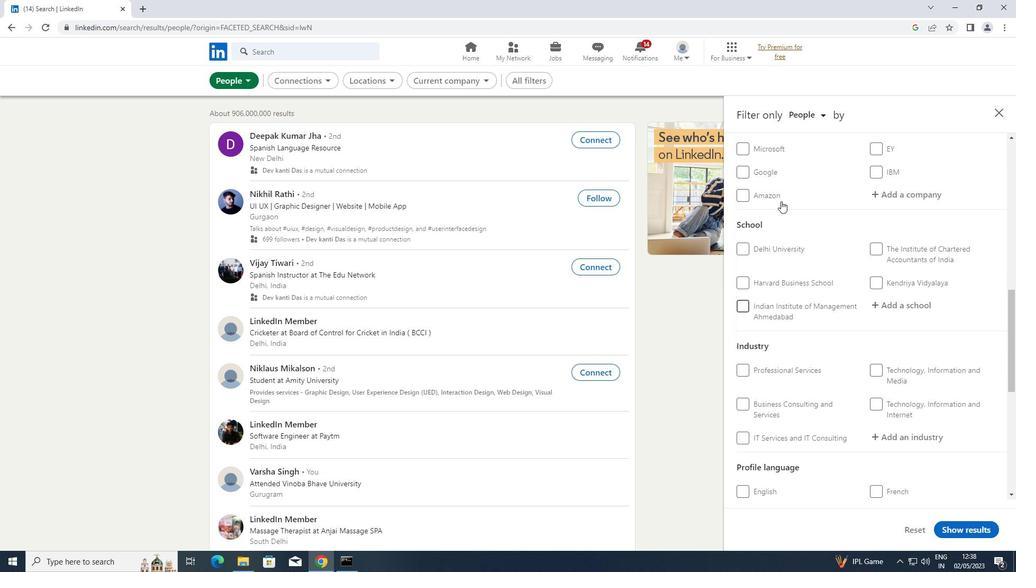 
Action: Mouse scrolled (781, 201) with delta (0, 0)
Screenshot: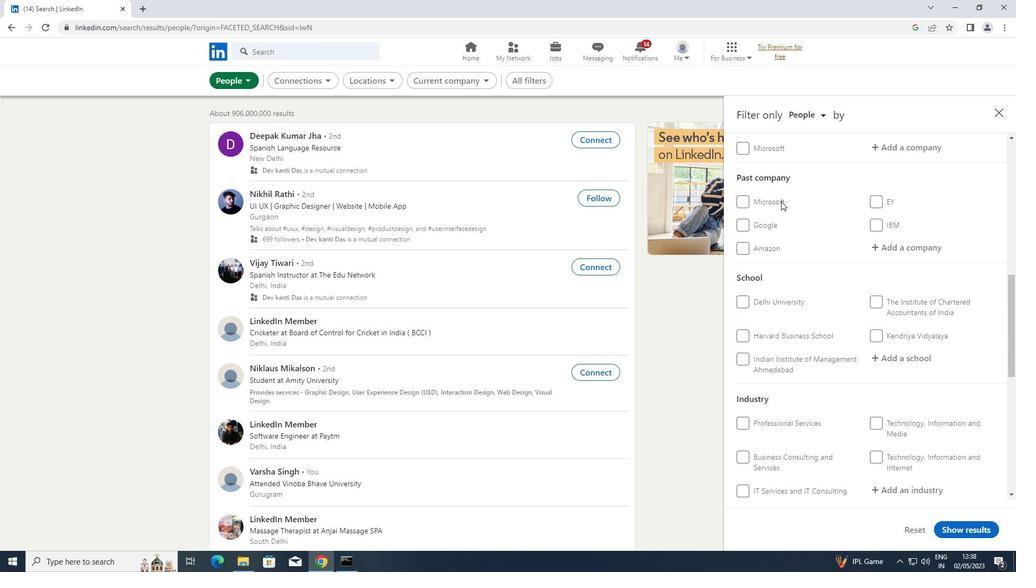 
Action: Mouse scrolled (781, 201) with delta (0, 0)
Screenshot: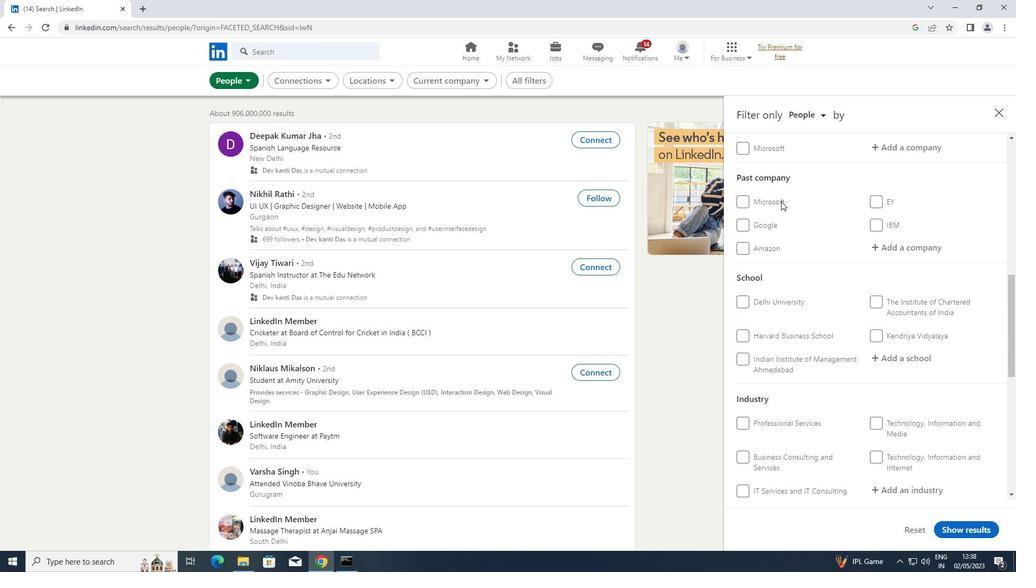 
Action: Mouse moved to (882, 246)
Screenshot: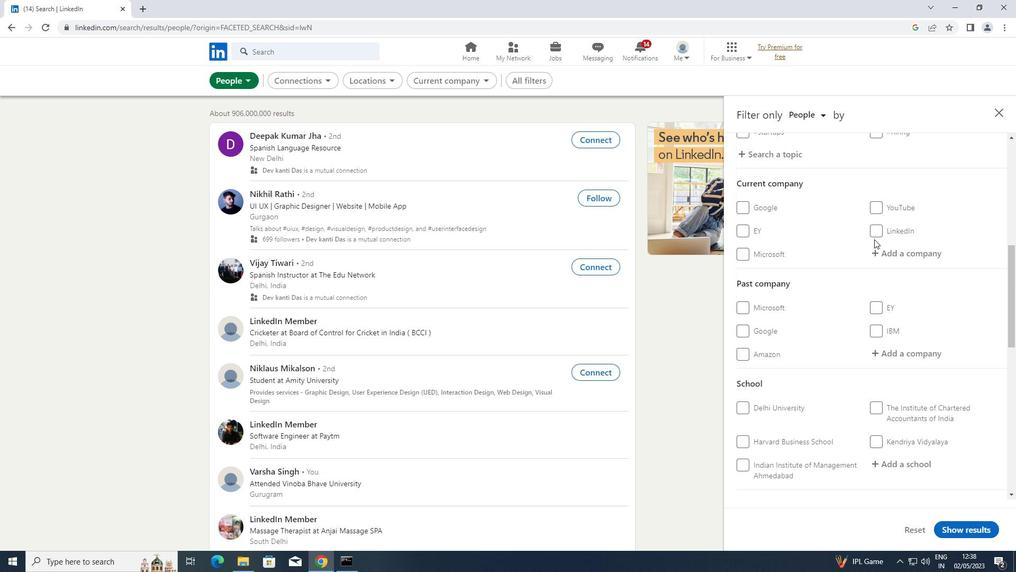 
Action: Mouse pressed left at (882, 246)
Screenshot: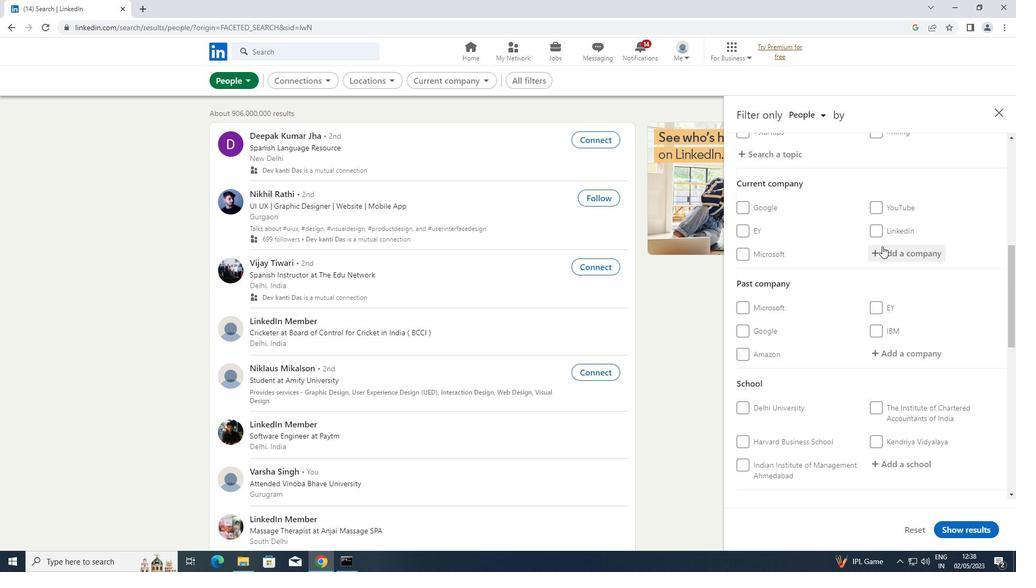 
Action: Key pressed <Key.shift>HONDA
Screenshot: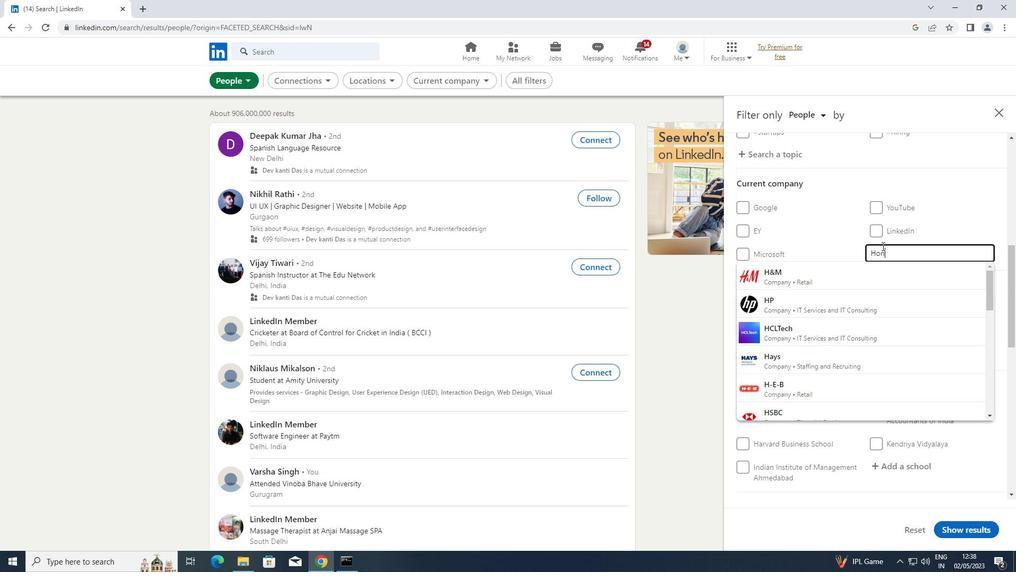 
Action: Mouse moved to (846, 386)
Screenshot: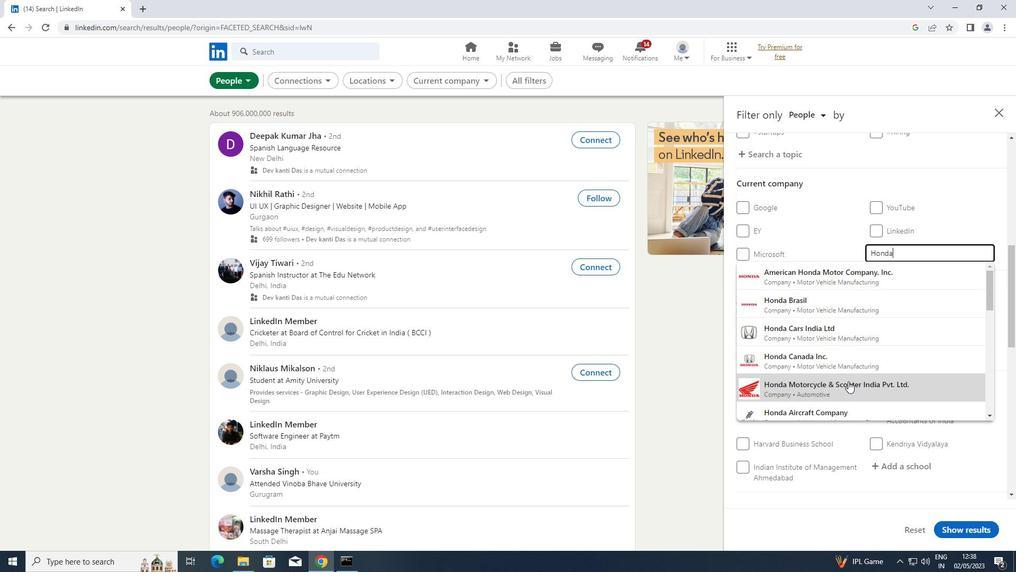 
Action: Mouse pressed left at (846, 386)
Screenshot: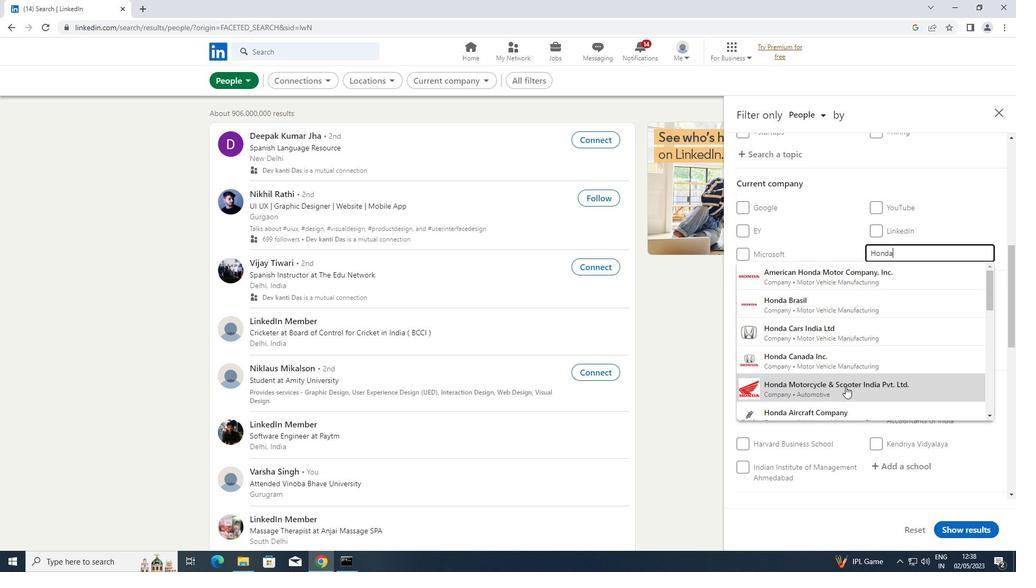 
Action: Mouse moved to (849, 380)
Screenshot: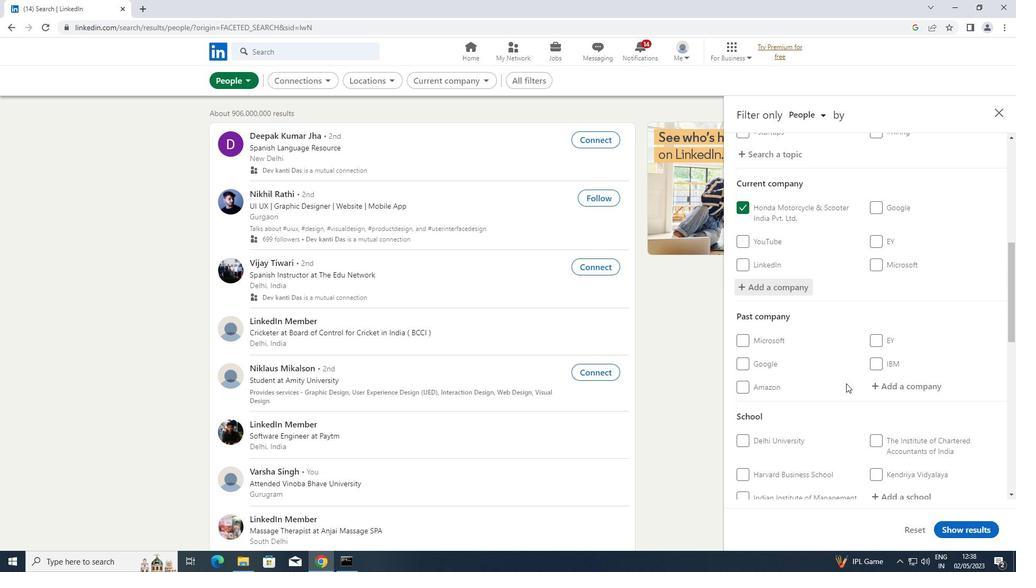 
Action: Mouse scrolled (849, 379) with delta (0, 0)
Screenshot: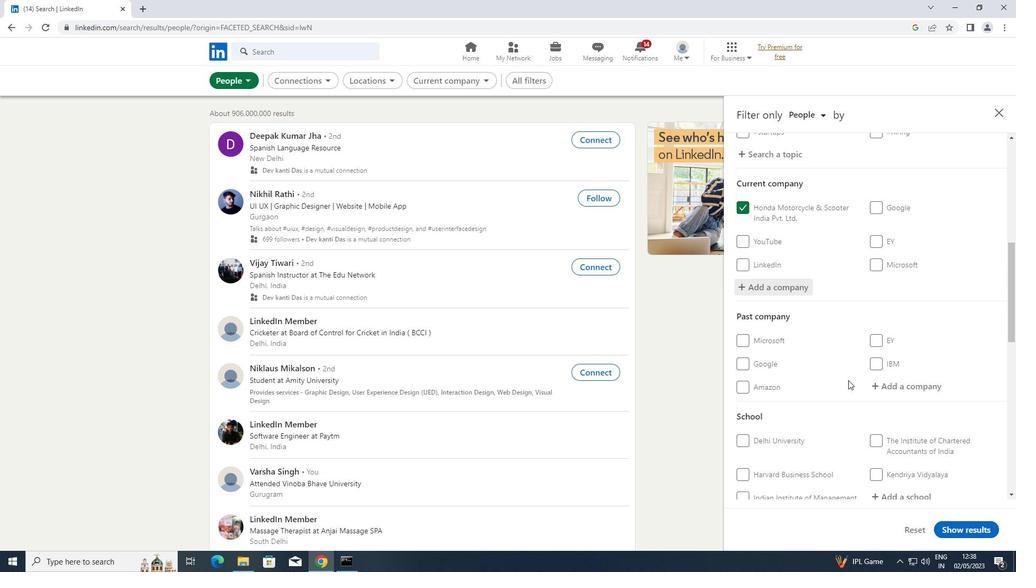 
Action: Mouse scrolled (849, 379) with delta (0, 0)
Screenshot: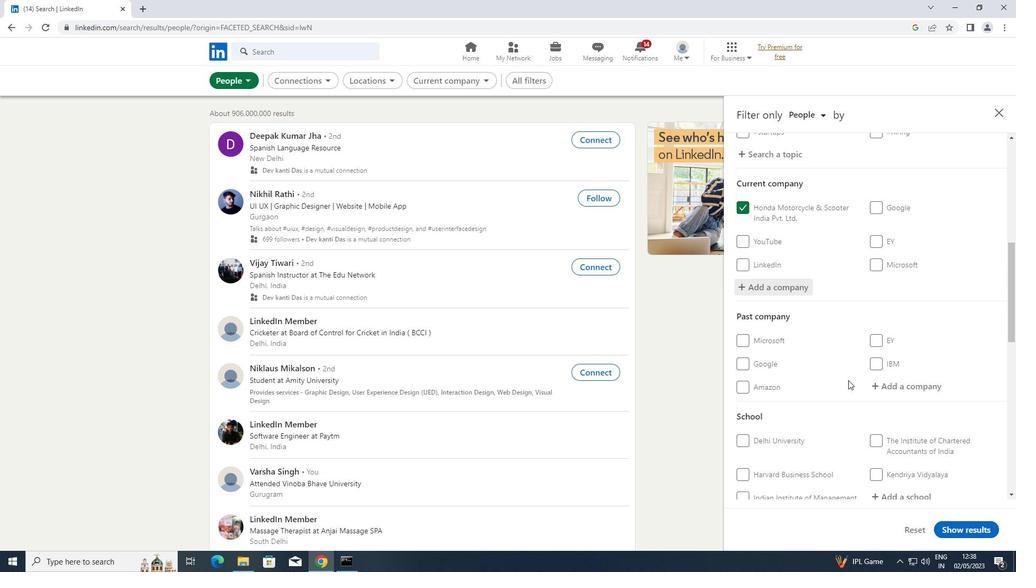 
Action: Mouse moved to (849, 379)
Screenshot: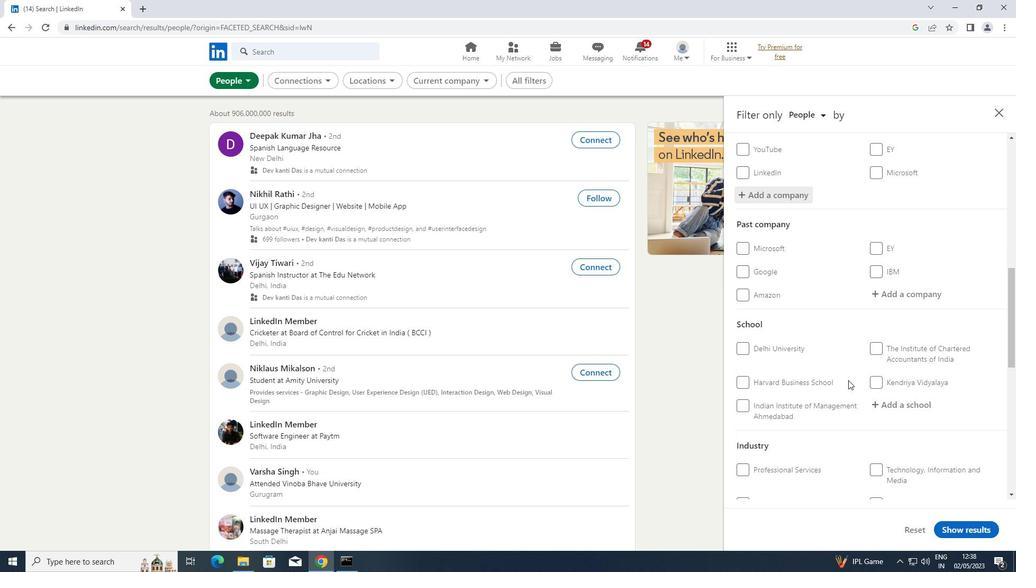 
Action: Mouse scrolled (849, 379) with delta (0, 0)
Screenshot: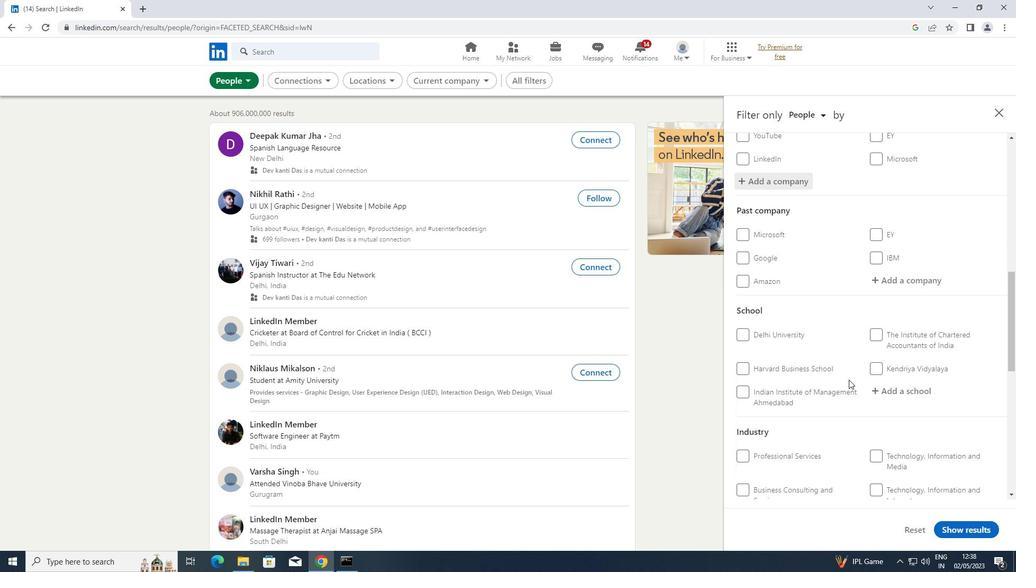 
Action: Mouse scrolled (849, 379) with delta (0, 0)
Screenshot: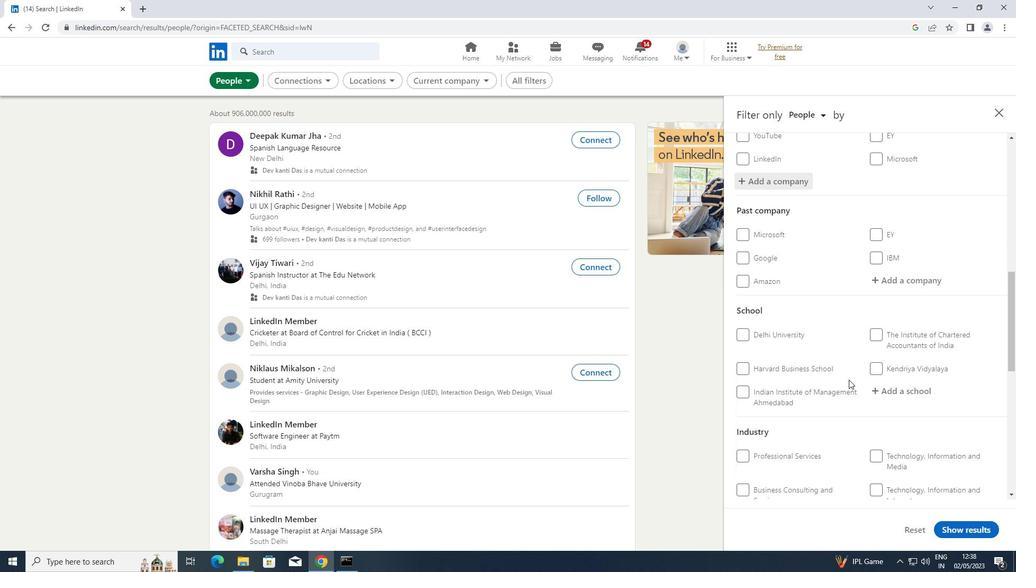 
Action: Mouse moved to (849, 378)
Screenshot: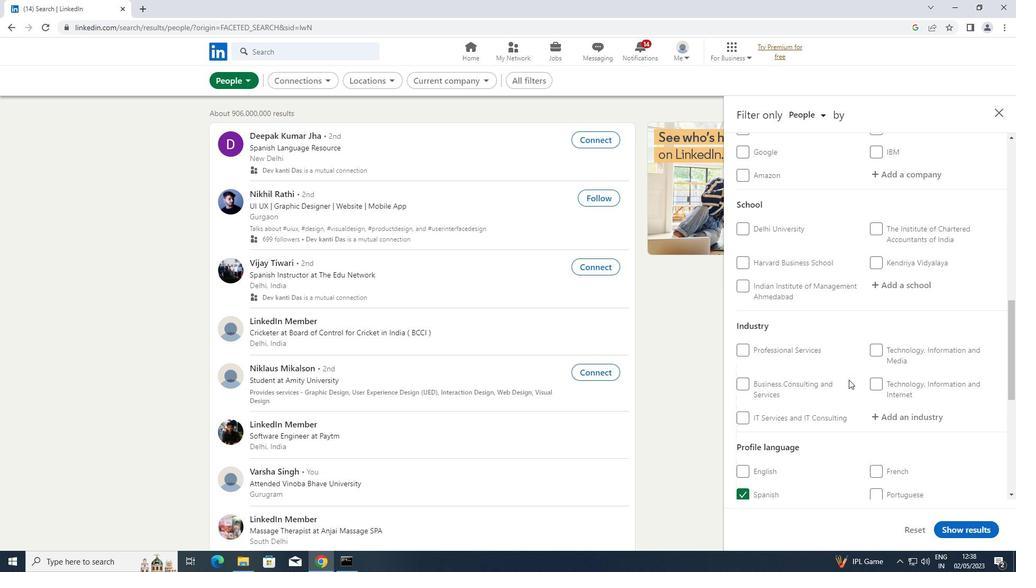 
Action: Mouse scrolled (849, 378) with delta (0, 0)
Screenshot: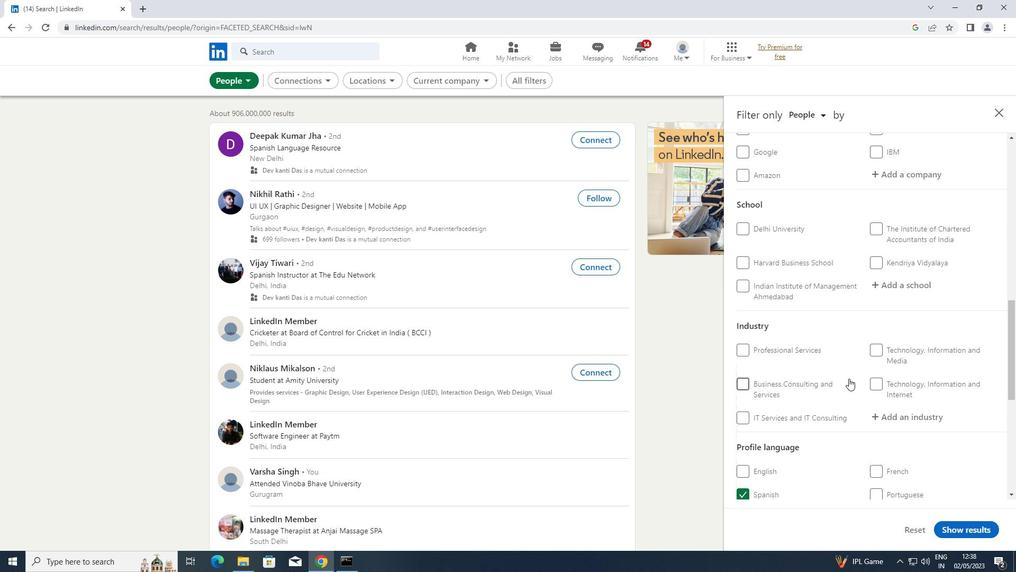 
Action: Mouse moved to (904, 231)
Screenshot: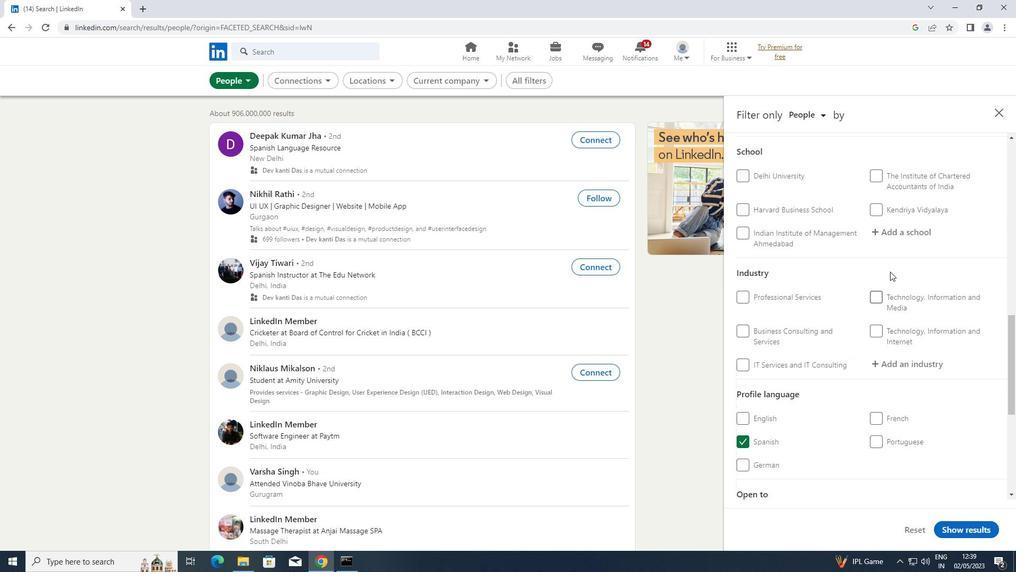 
Action: Mouse pressed left at (904, 231)
Screenshot: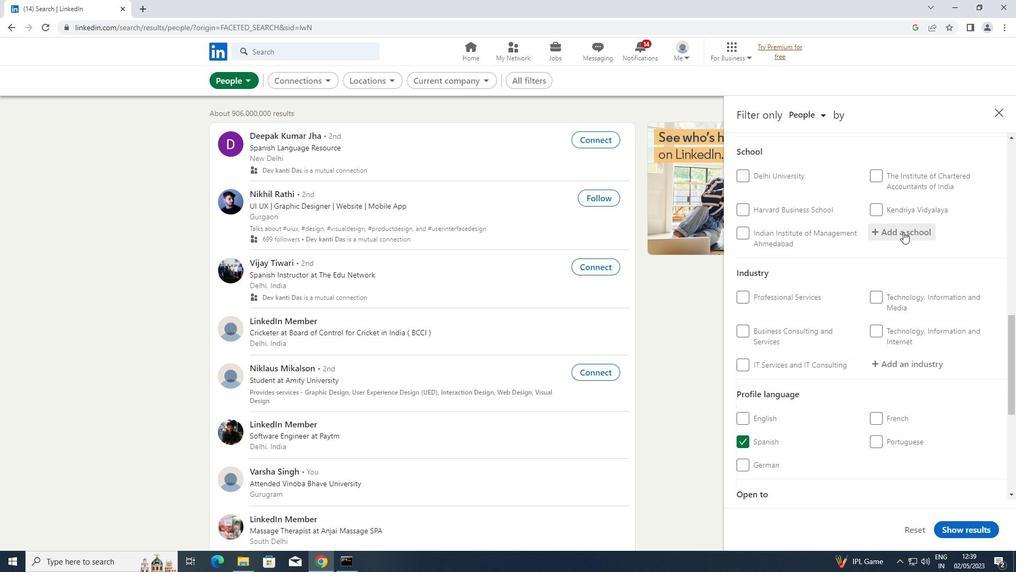 
Action: Key pressed <Key.shift>THAKUR<Key.space>
Screenshot: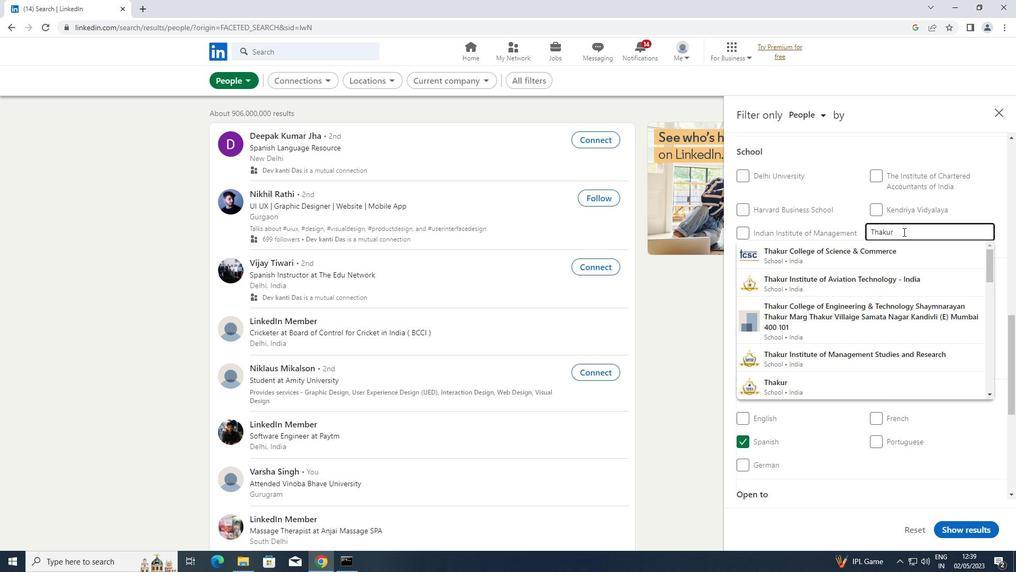 
Action: Mouse moved to (850, 313)
Screenshot: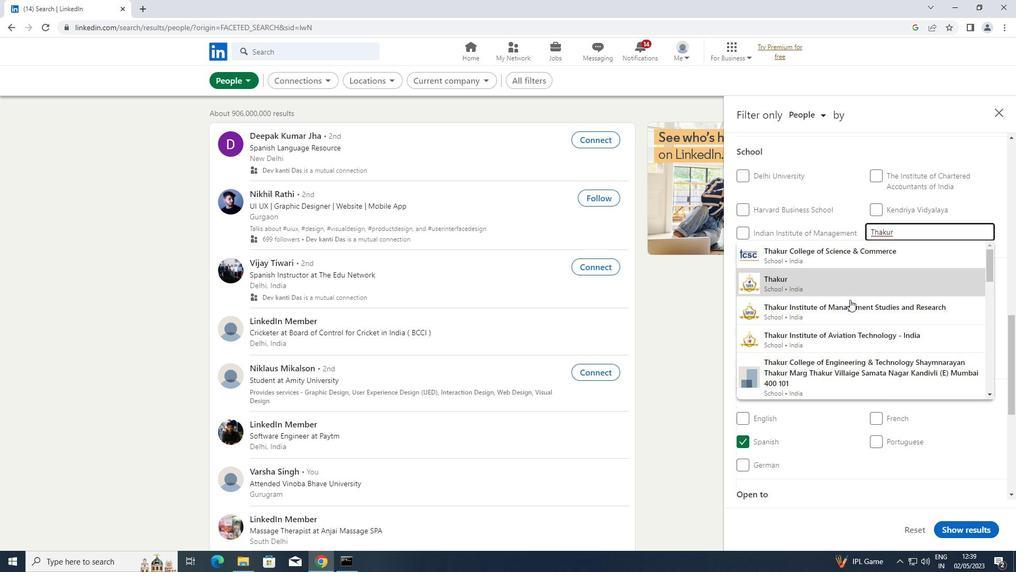 
Action: Mouse pressed left at (850, 313)
Screenshot: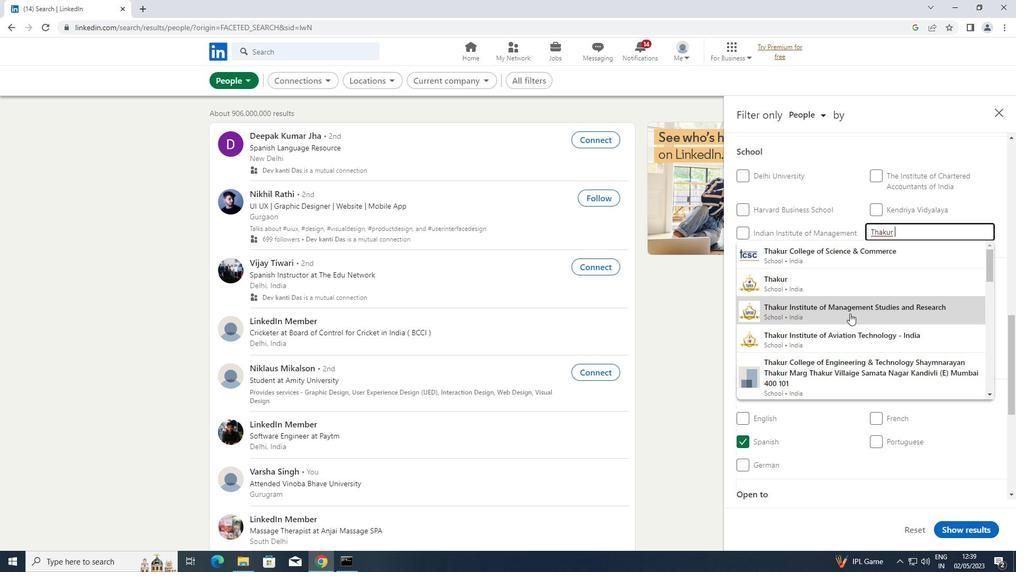 
Action: Mouse moved to (853, 308)
Screenshot: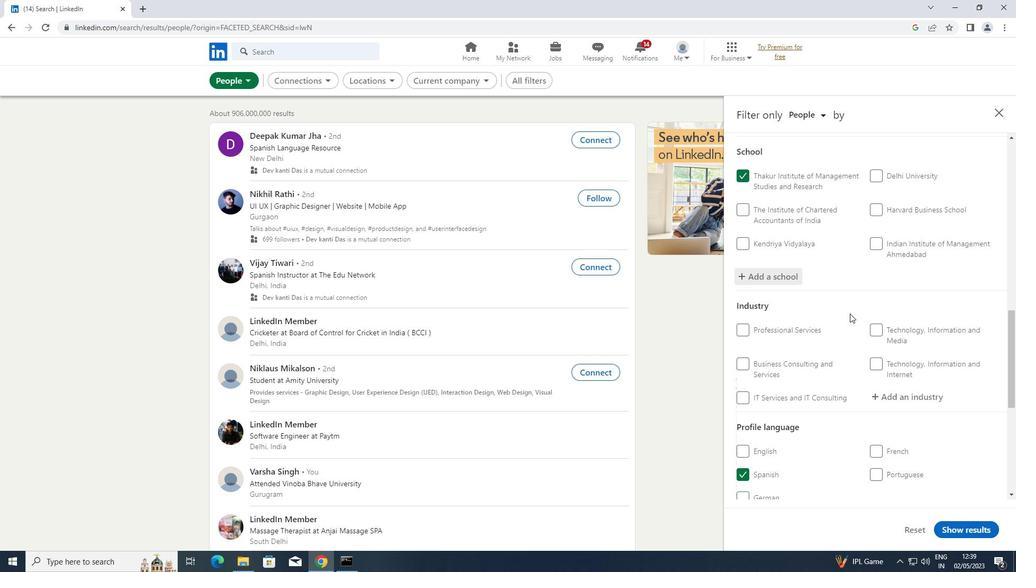 
Action: Mouse scrolled (853, 307) with delta (0, 0)
Screenshot: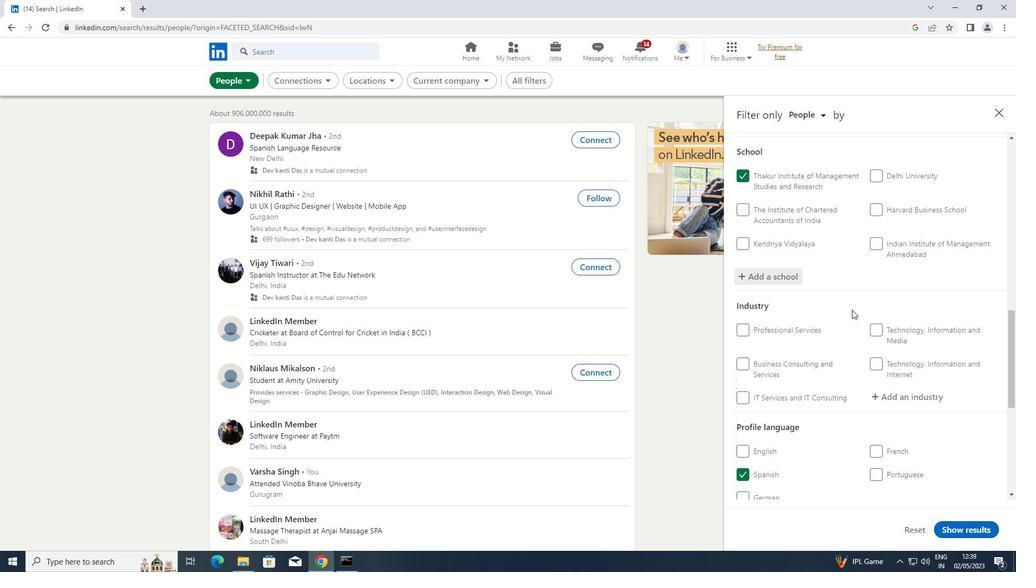 
Action: Mouse scrolled (853, 307) with delta (0, 0)
Screenshot: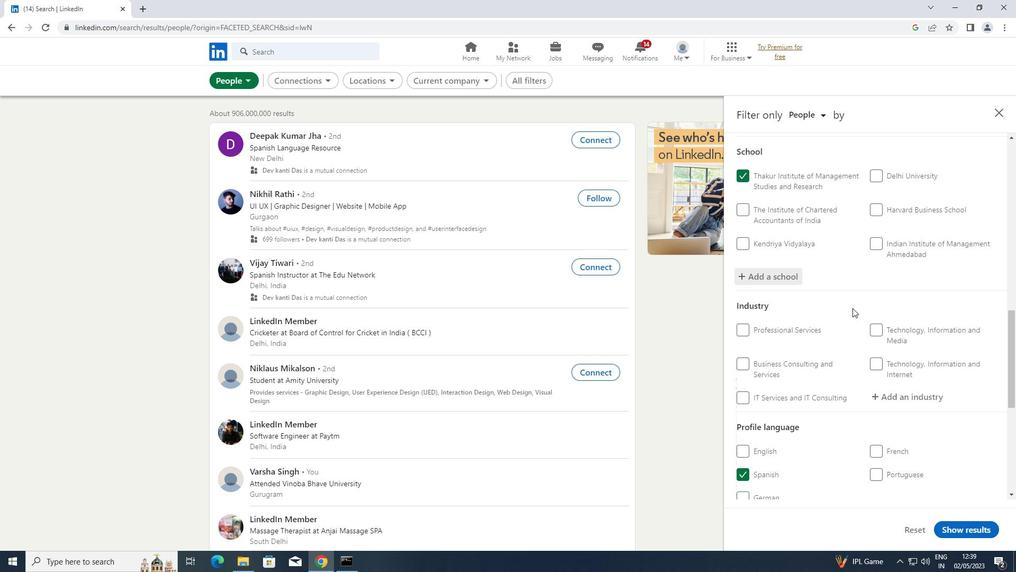 
Action: Mouse scrolled (853, 307) with delta (0, 0)
Screenshot: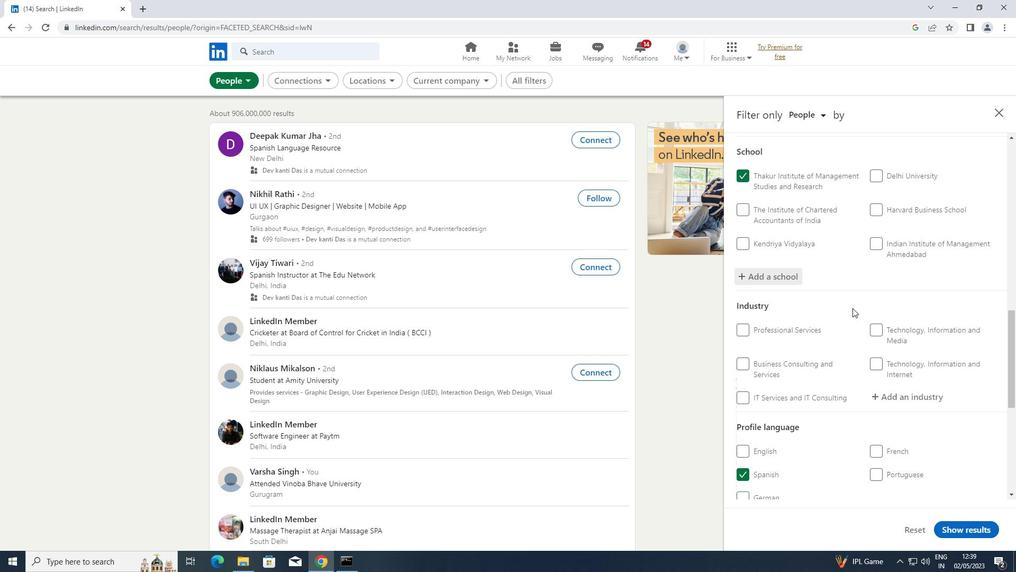 
Action: Mouse moved to (916, 237)
Screenshot: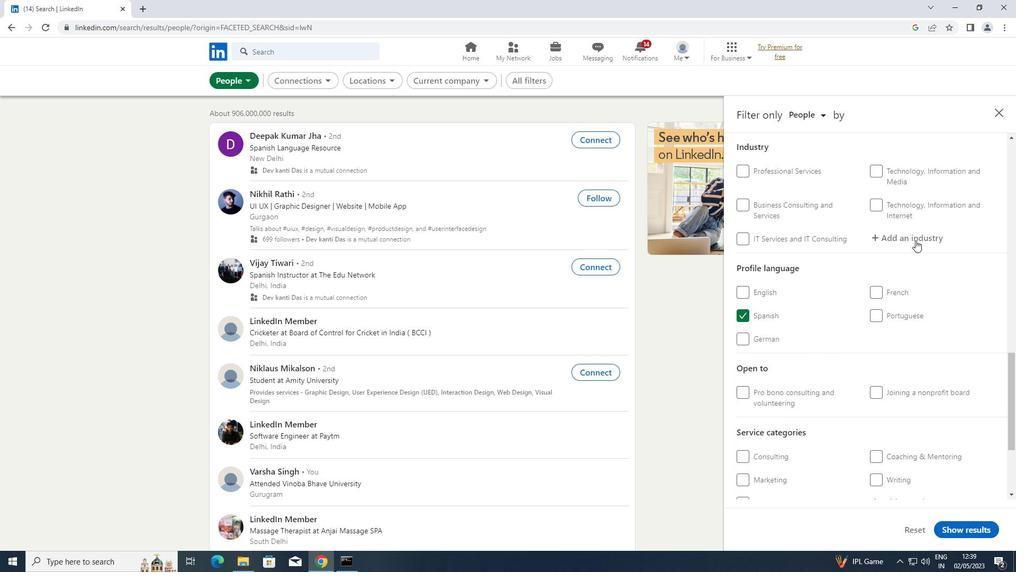 
Action: Mouse pressed left at (916, 237)
Screenshot: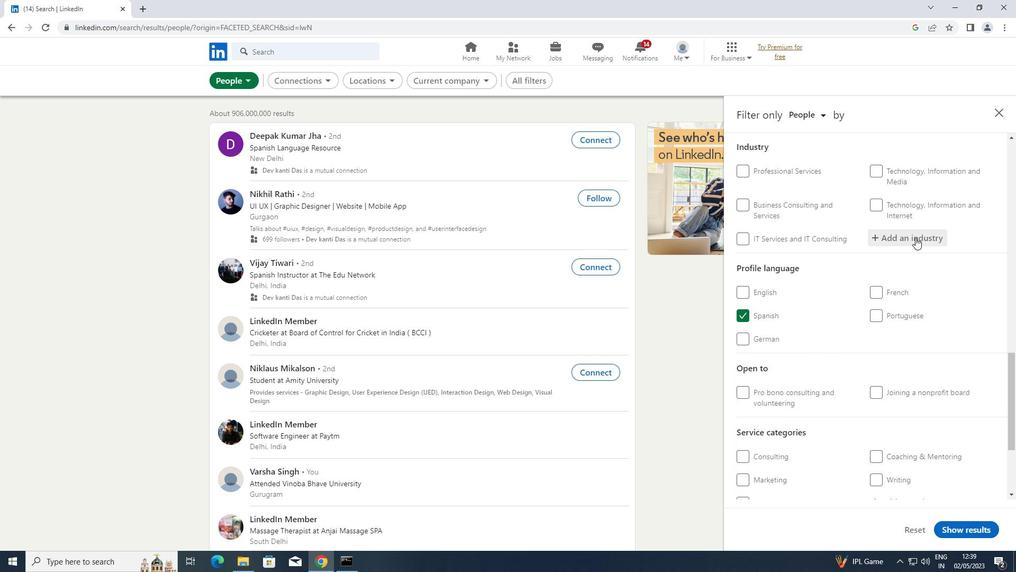 
Action: Key pressed <Key.shift>BED-AND
Screenshot: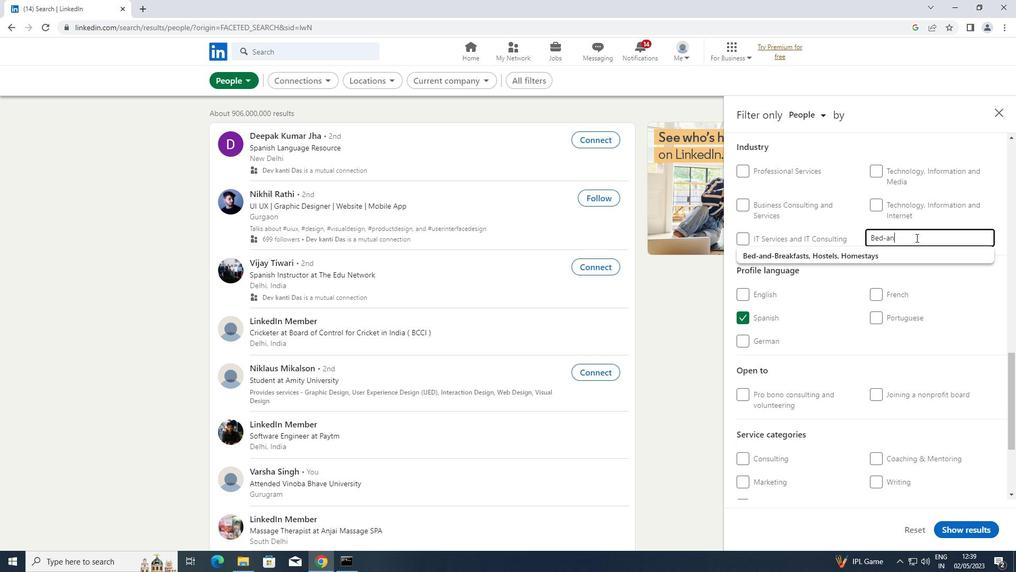 
Action: Mouse moved to (854, 252)
Screenshot: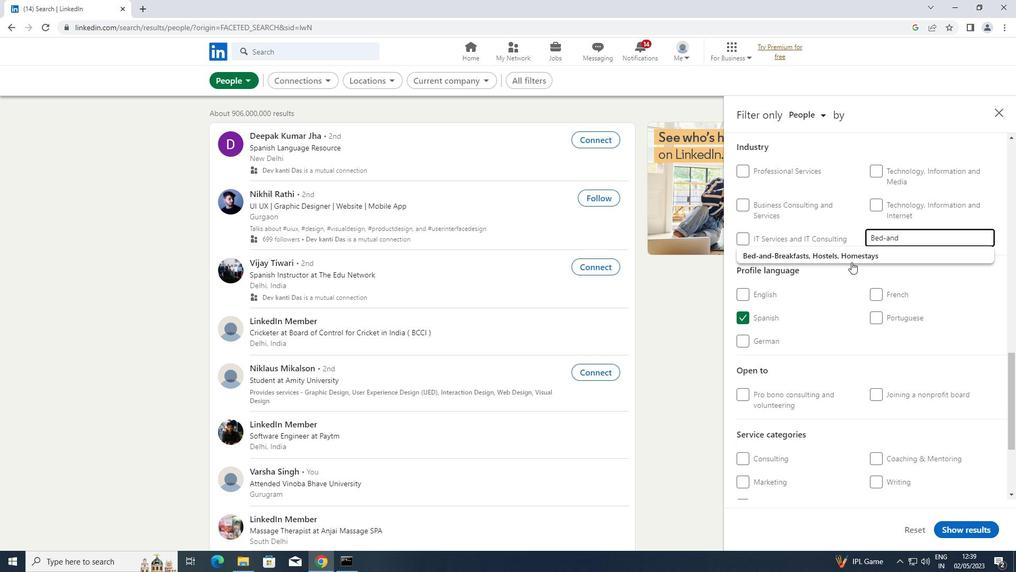 
Action: Mouse pressed left at (854, 252)
Screenshot: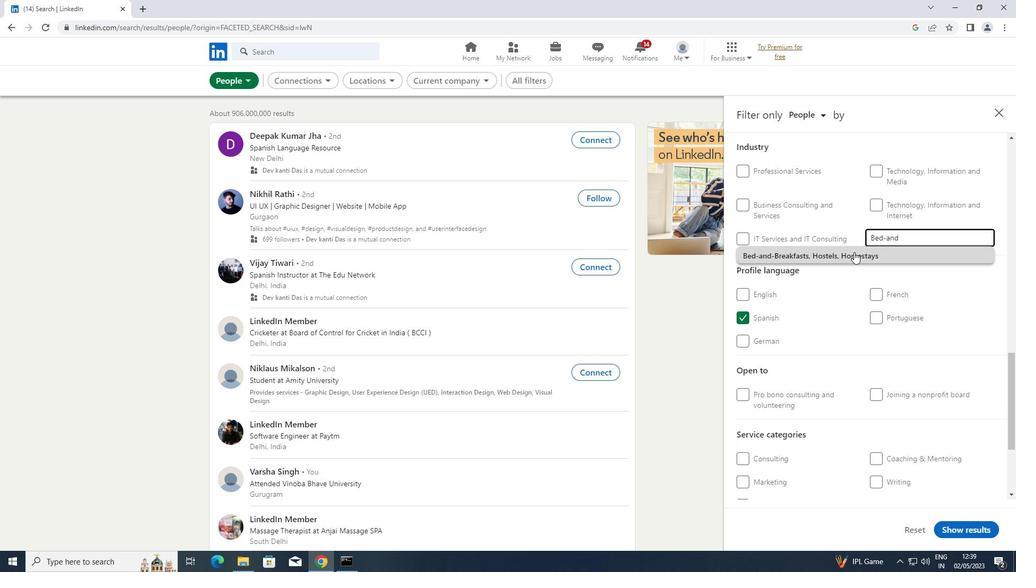 
Action: Mouse scrolled (854, 251) with delta (0, 0)
Screenshot: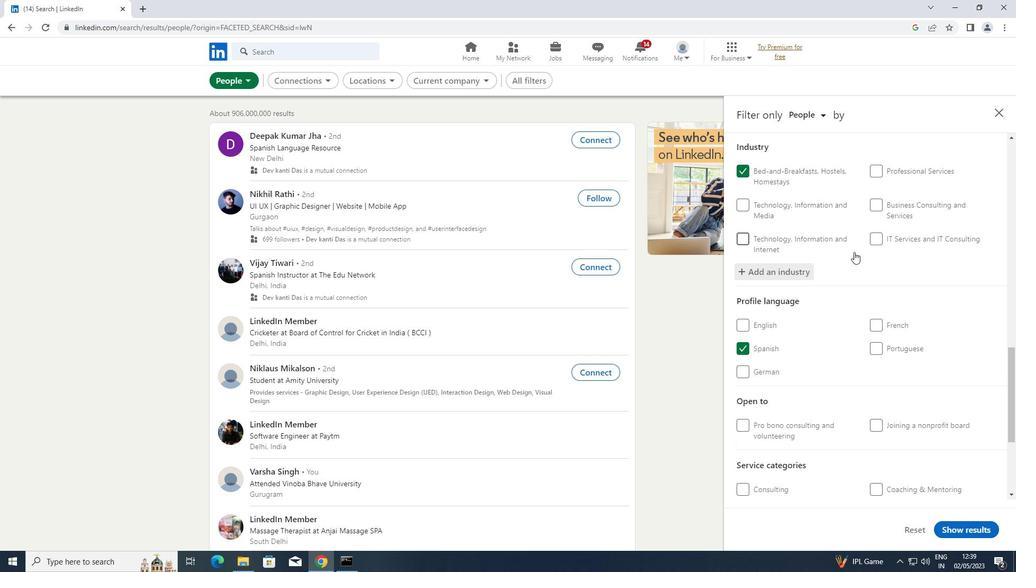 
Action: Mouse scrolled (854, 251) with delta (0, 0)
Screenshot: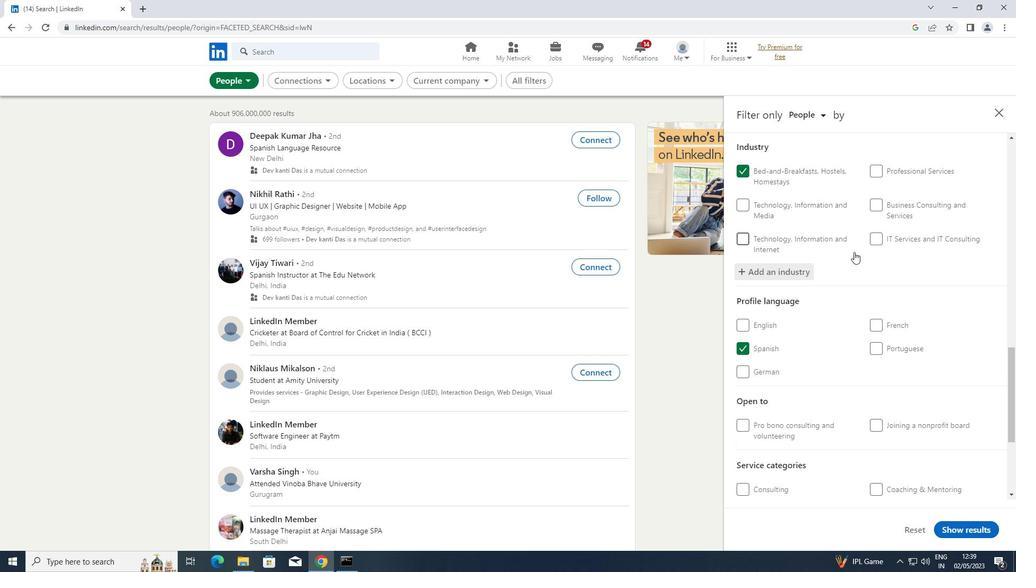 
Action: Mouse scrolled (854, 251) with delta (0, 0)
Screenshot: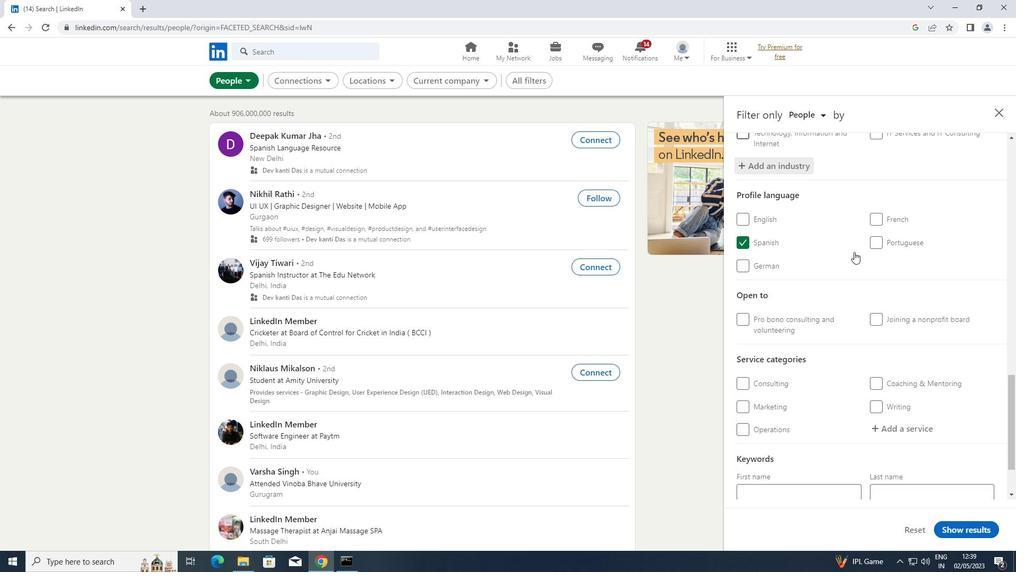 
Action: Mouse scrolled (854, 251) with delta (0, 0)
Screenshot: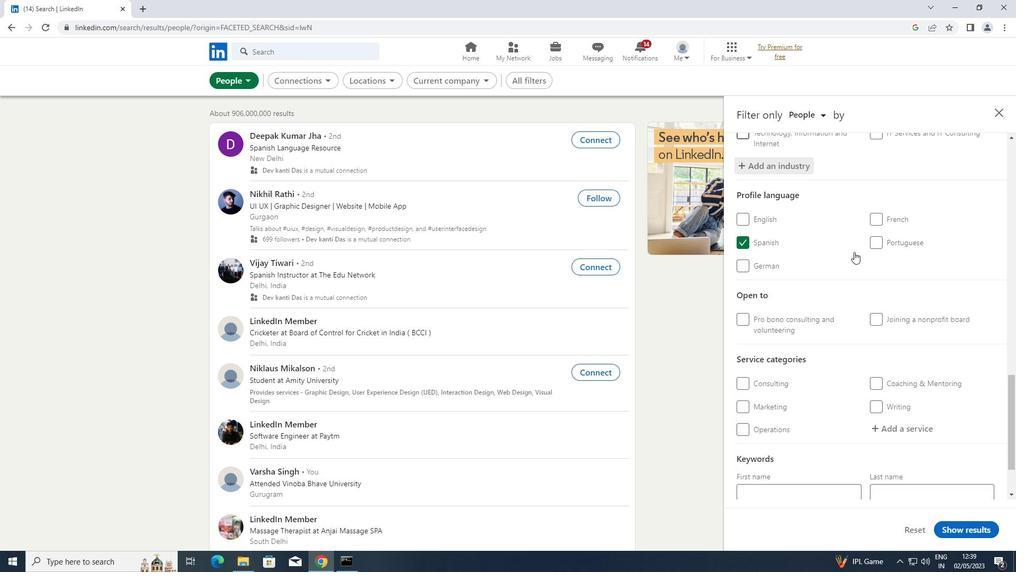 
Action: Mouse moved to (897, 351)
Screenshot: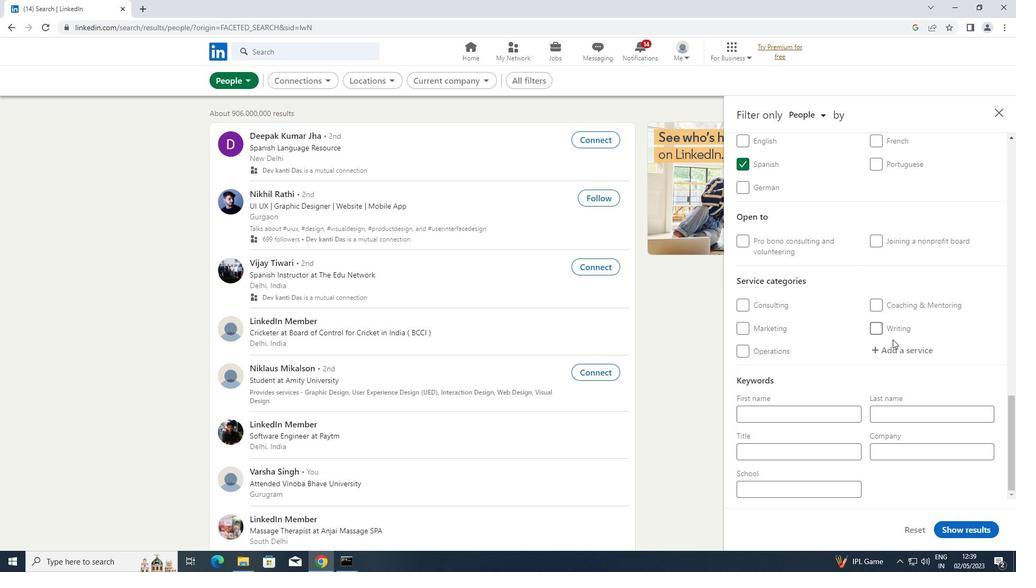 
Action: Mouse pressed left at (897, 351)
Screenshot: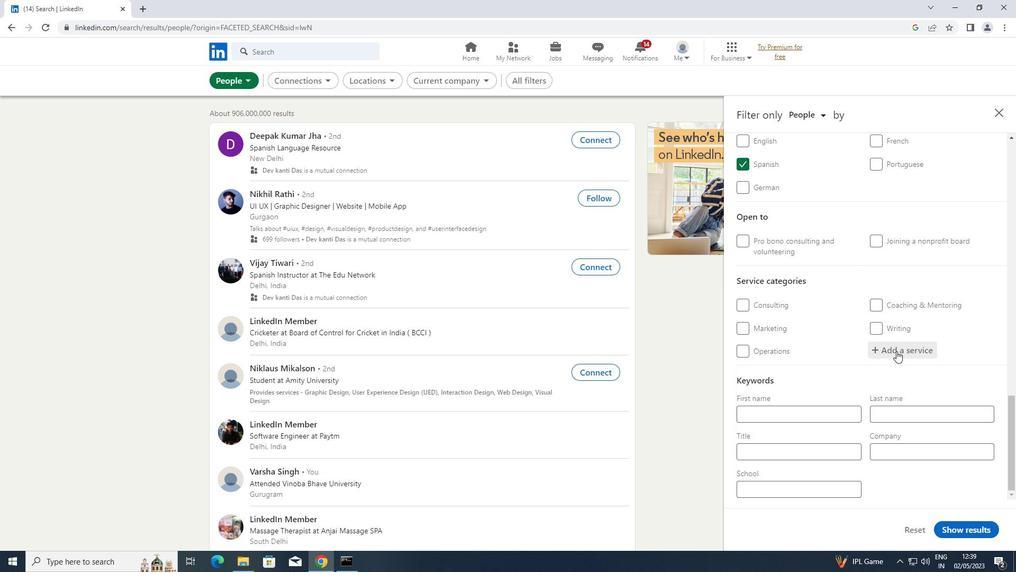
Action: Mouse moved to (897, 341)
Screenshot: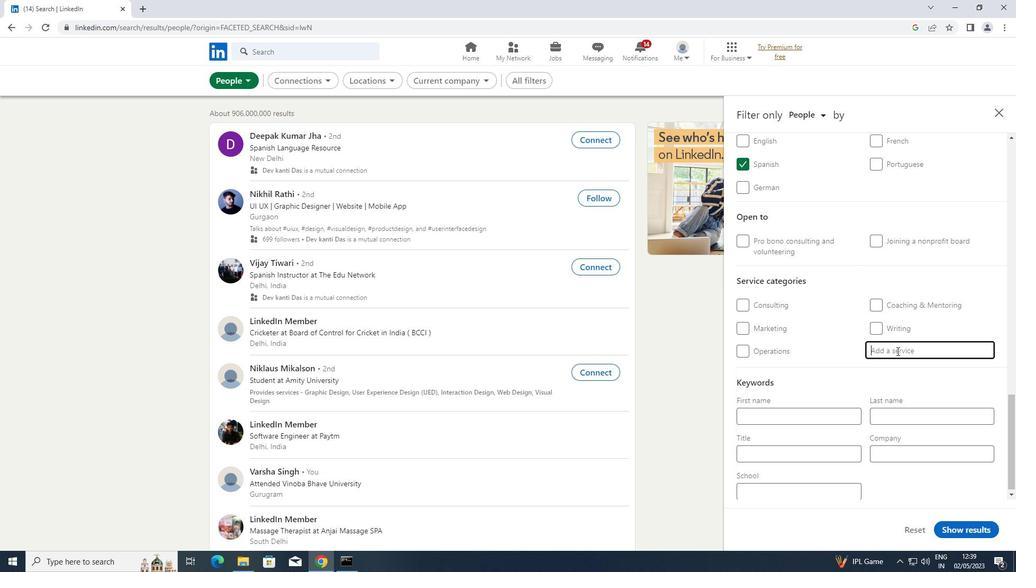 
Action: Key pressed <Key.shift>NONPROFIT
Screenshot: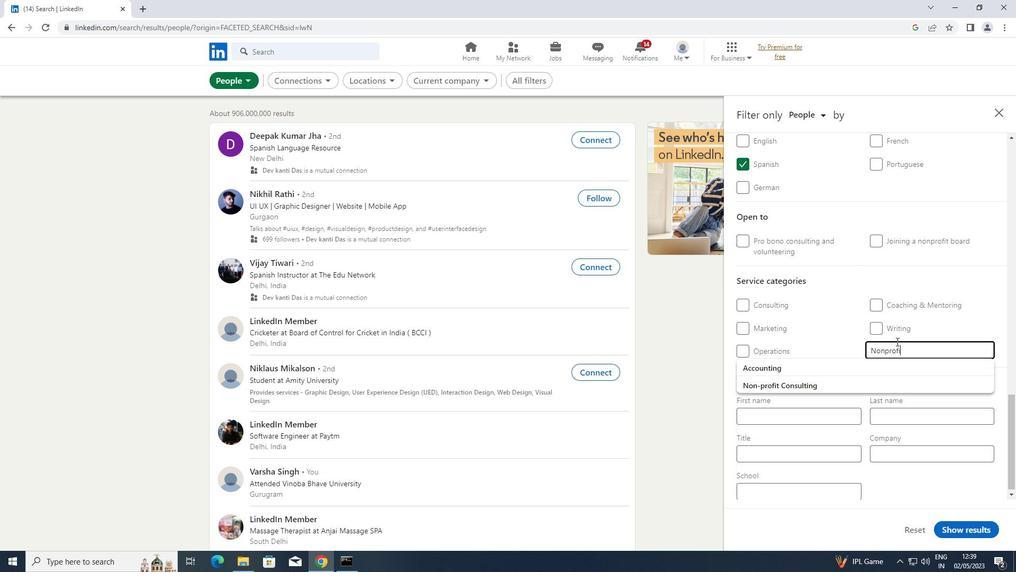 
Action: Mouse moved to (807, 380)
Screenshot: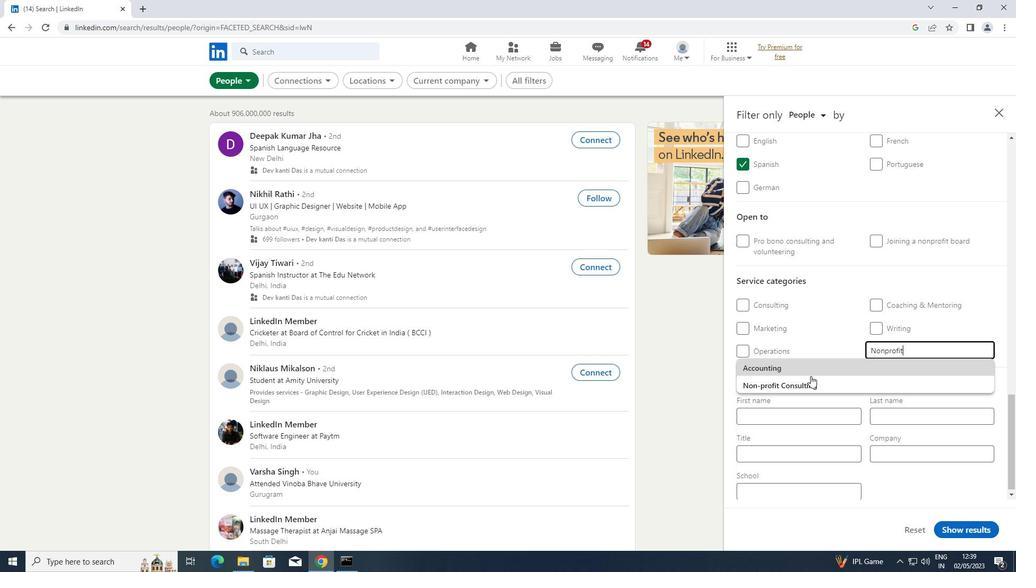 
Action: Mouse pressed left at (807, 380)
Screenshot: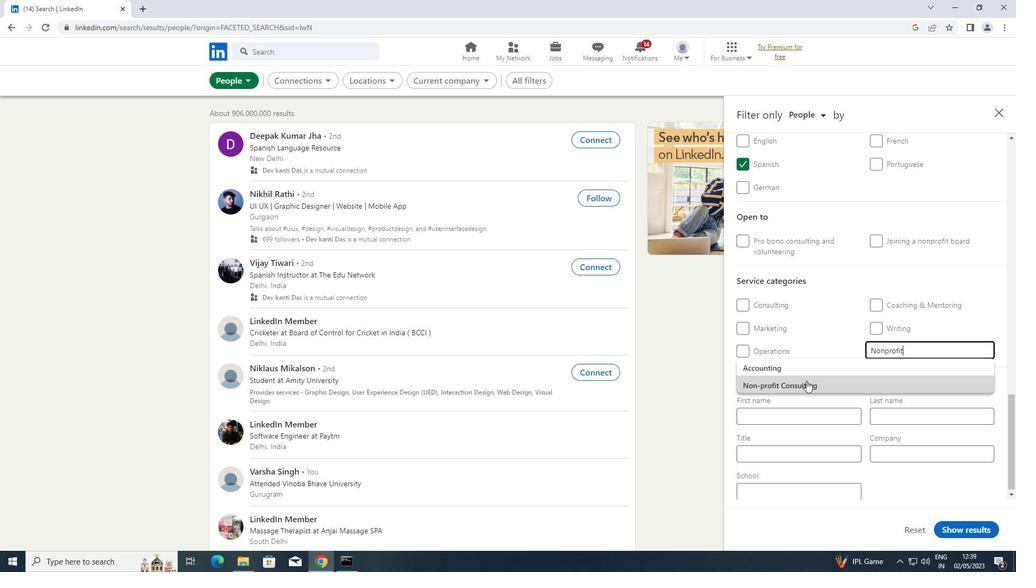 
Action: Mouse scrolled (807, 380) with delta (0, 0)
Screenshot: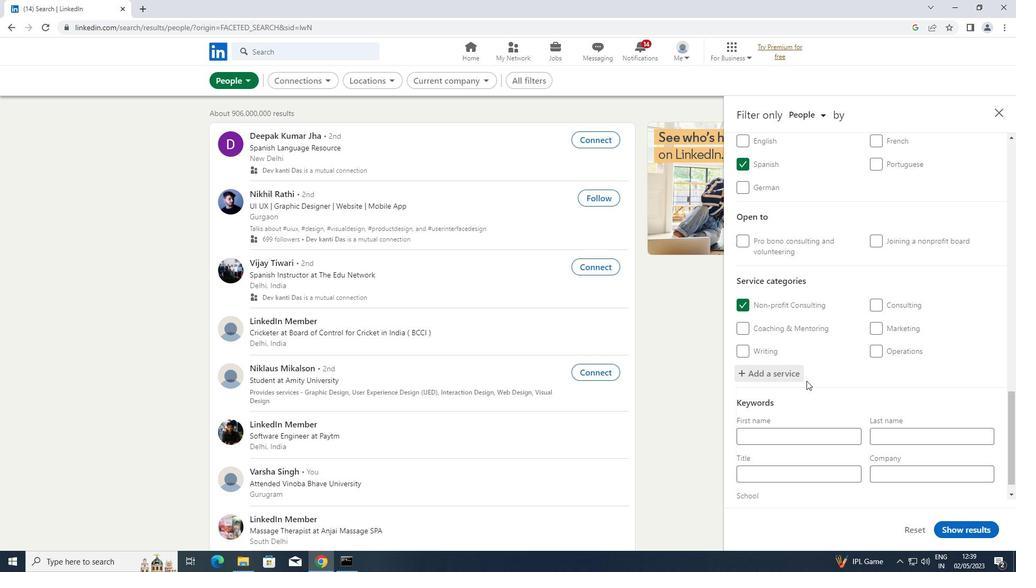 
Action: Mouse scrolled (807, 380) with delta (0, 0)
Screenshot: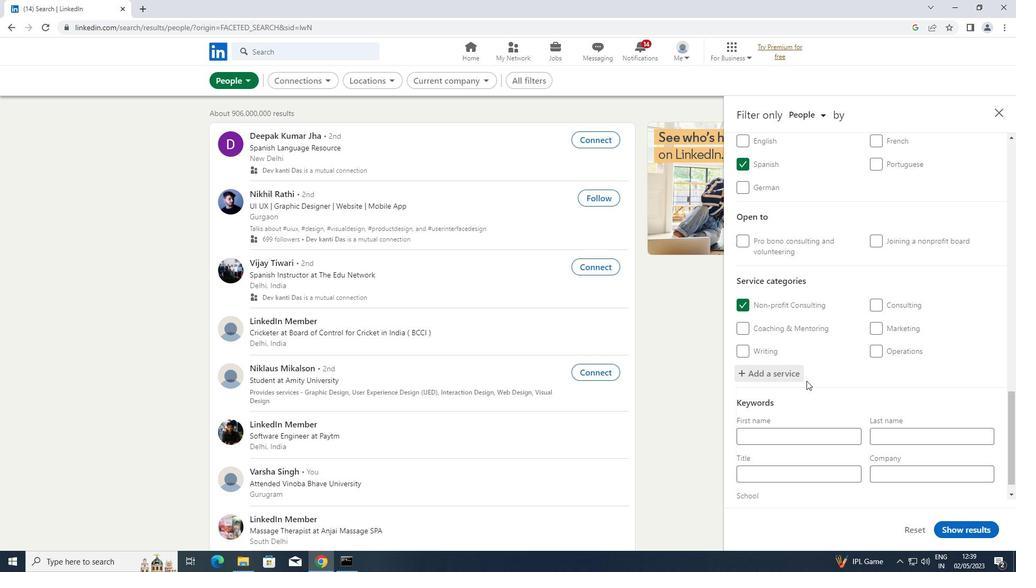 
Action: Mouse scrolled (807, 380) with delta (0, 0)
Screenshot: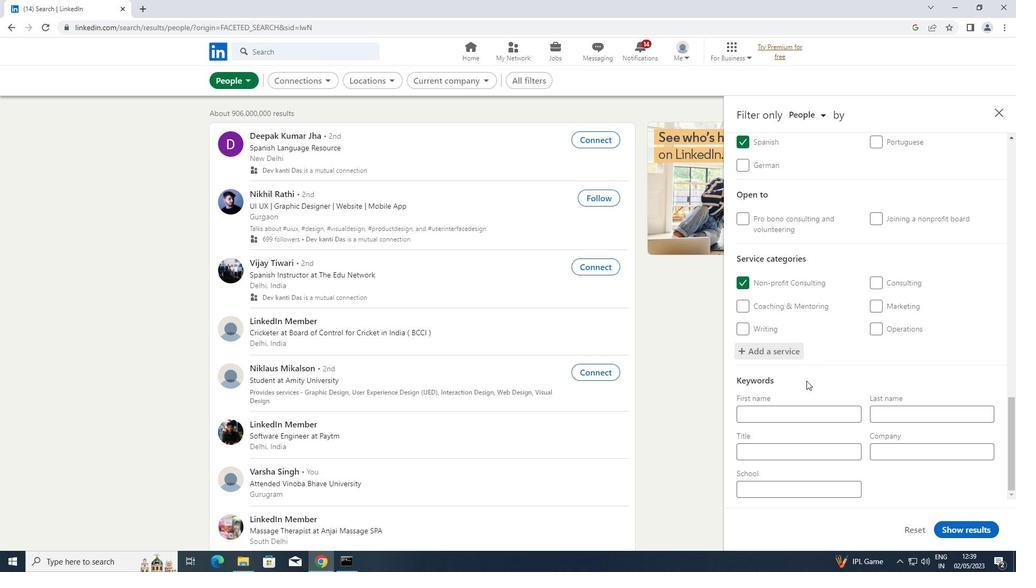 
Action: Mouse scrolled (807, 380) with delta (0, 0)
Screenshot: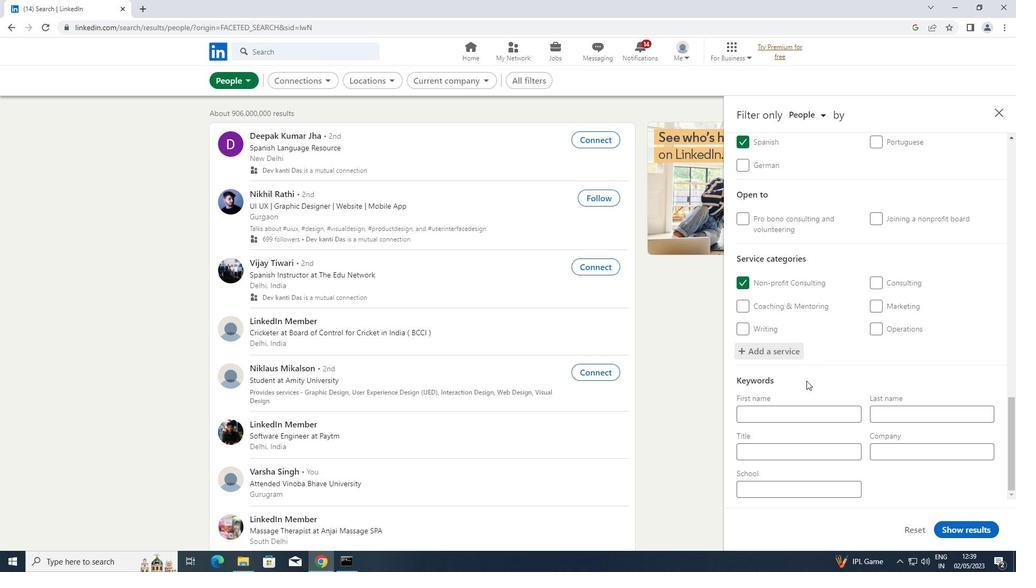 
Action: Mouse scrolled (807, 380) with delta (0, 0)
Screenshot: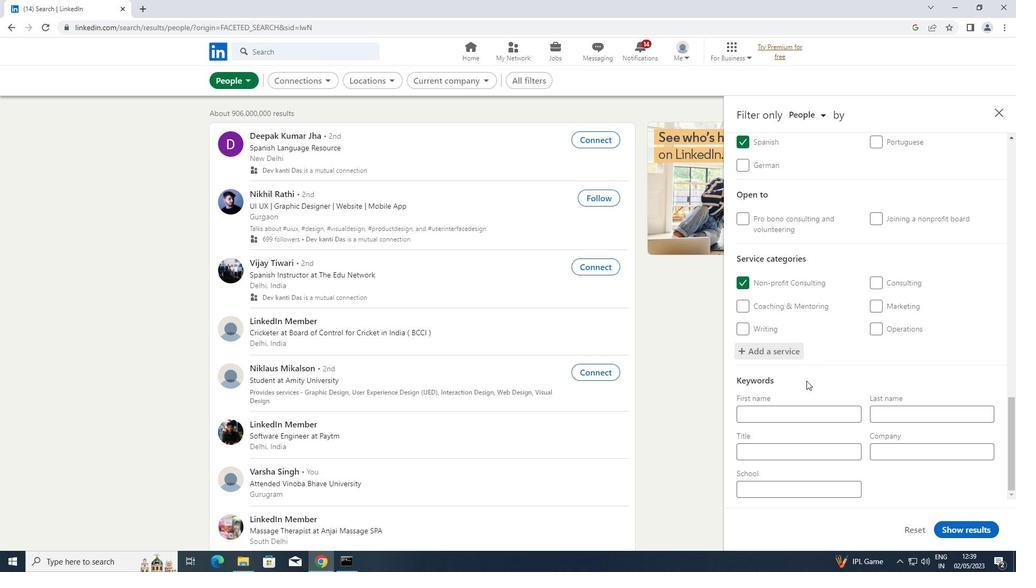 
Action: Mouse scrolled (807, 380) with delta (0, 0)
Screenshot: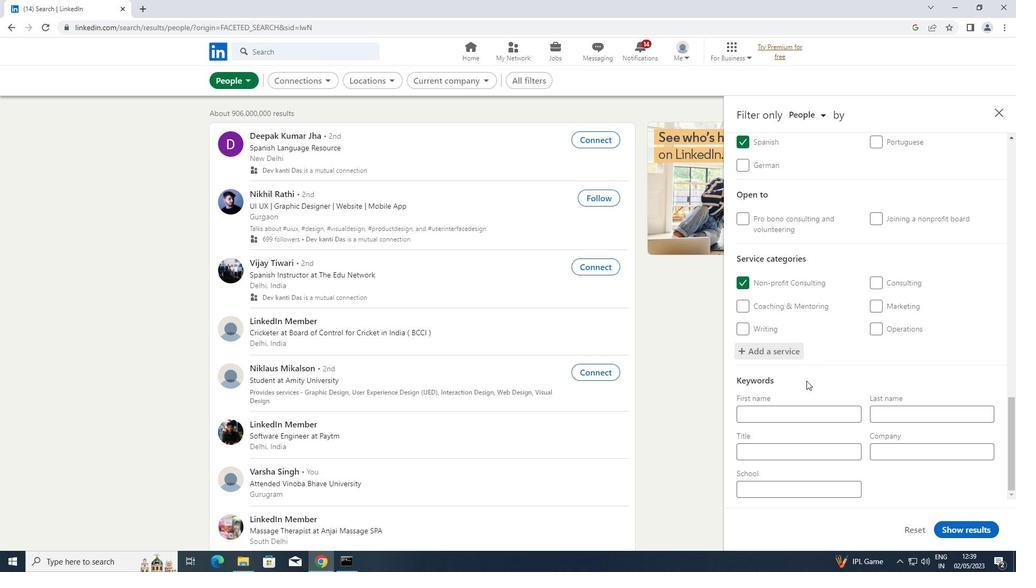 
Action: Mouse scrolled (807, 380) with delta (0, 0)
Screenshot: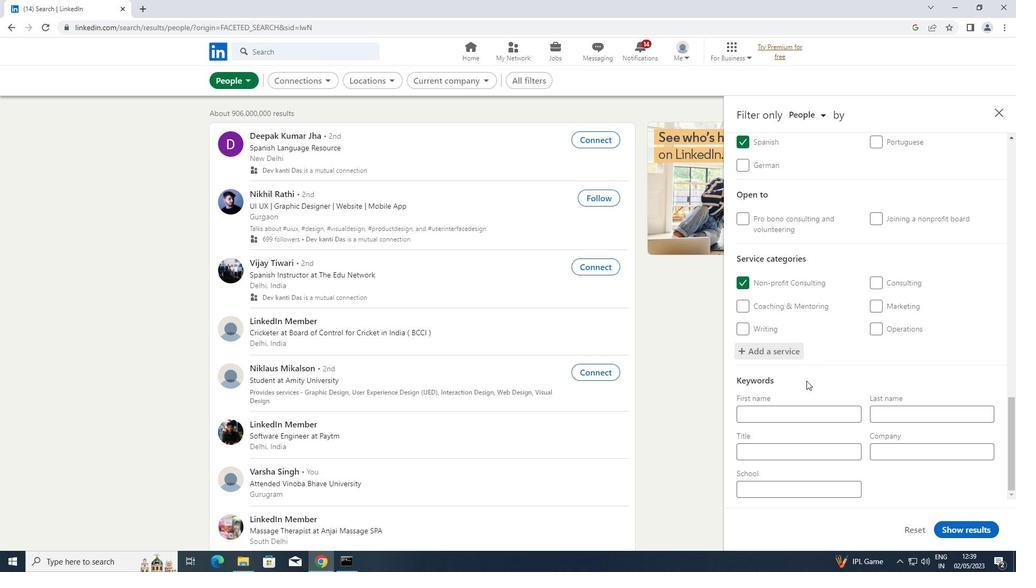 
Action: Mouse moved to (774, 448)
Screenshot: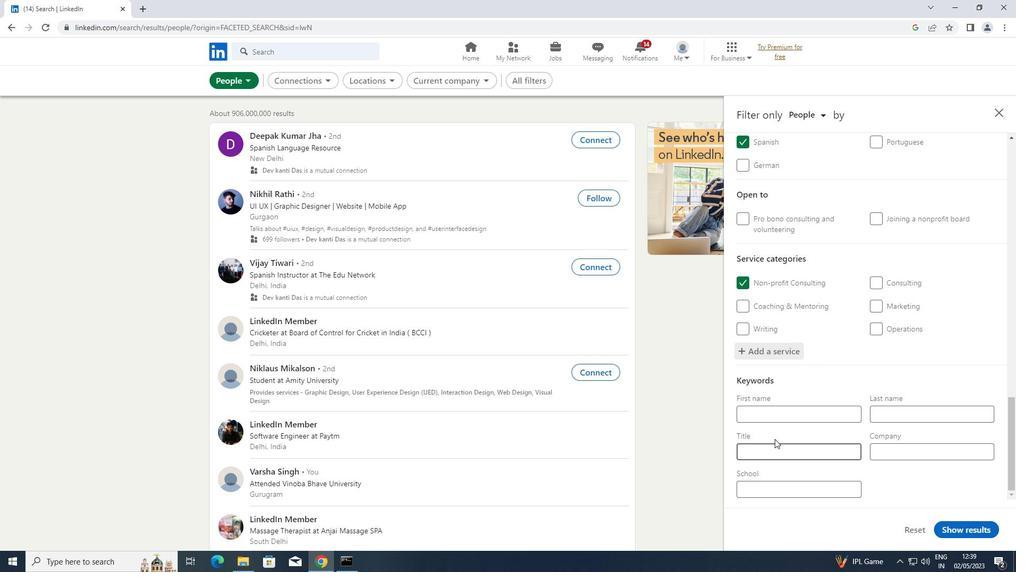 
Action: Mouse pressed left at (774, 448)
Screenshot: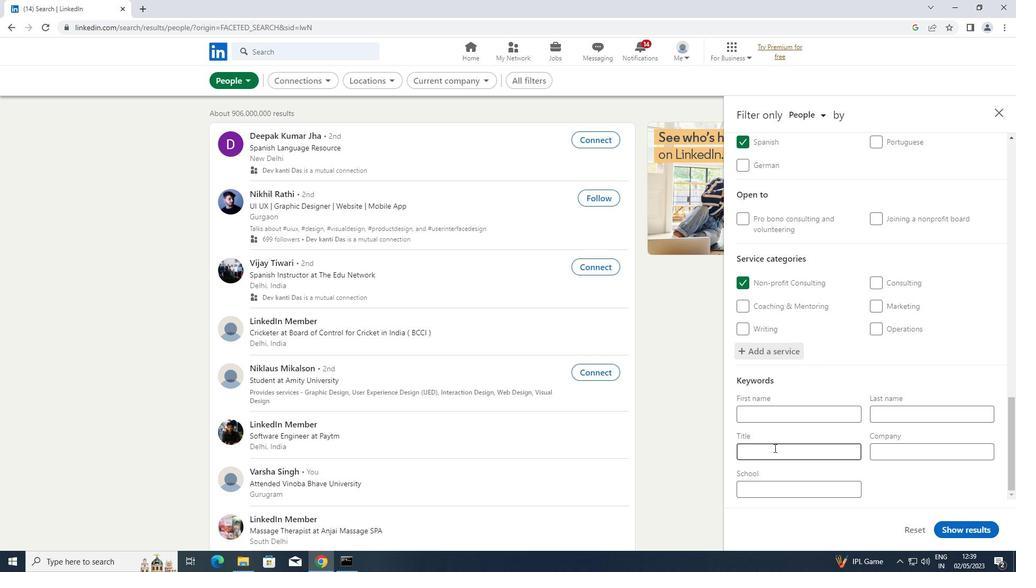 
Action: Mouse moved to (768, 415)
Screenshot: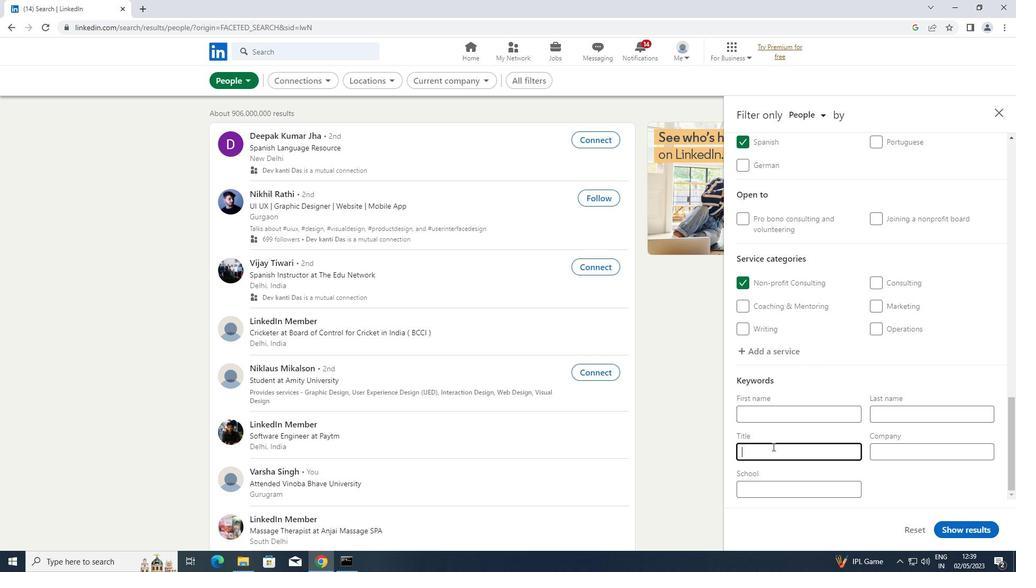 
Action: Key pressed <Key.shift>RESEARCHER
Screenshot: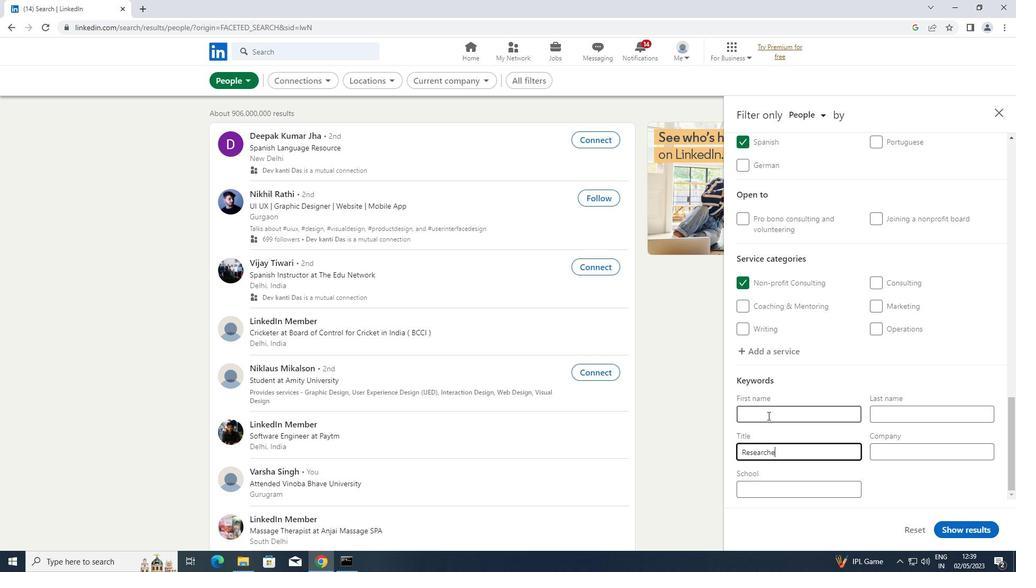 
Action: Mouse moved to (962, 526)
Screenshot: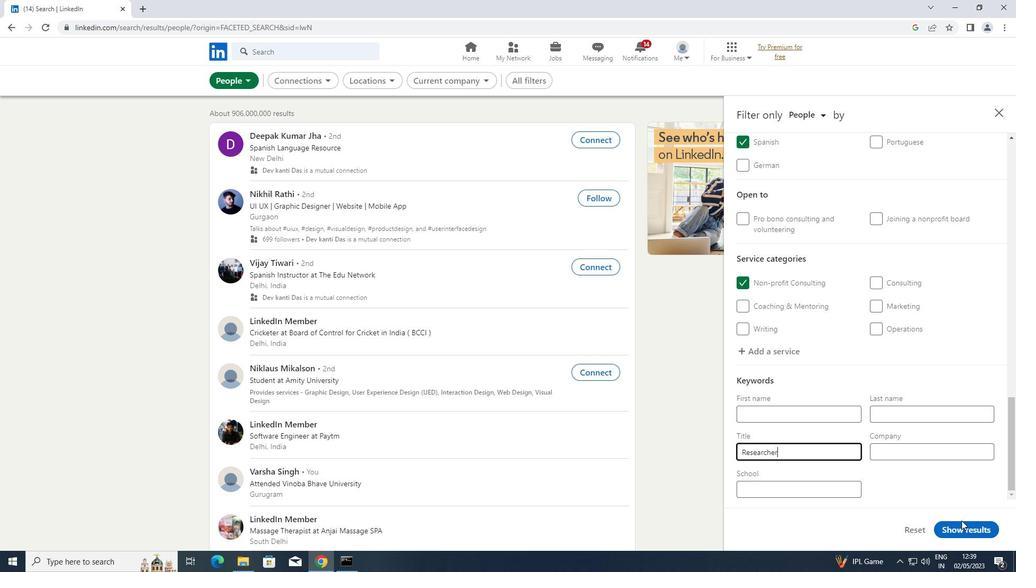 
Action: Mouse pressed left at (962, 526)
Screenshot: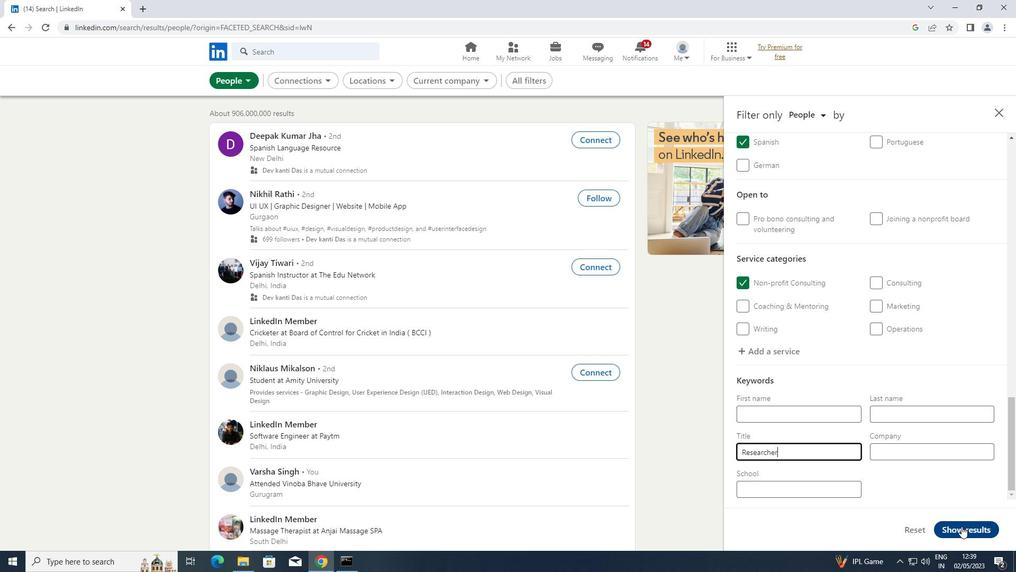 
